 Task: Change  the formatting of the data to Which is Less than 10, In conditional formating, put the option 'Light Red Fill with Drak Red Text. 'add another formatting option Format As Table, insert the option Blue Table style Light 9 , change the format of Column Width to Auto fit Row HeightIn the sheet   Proactive Sales book
Action: Mouse moved to (256, 173)
Screenshot: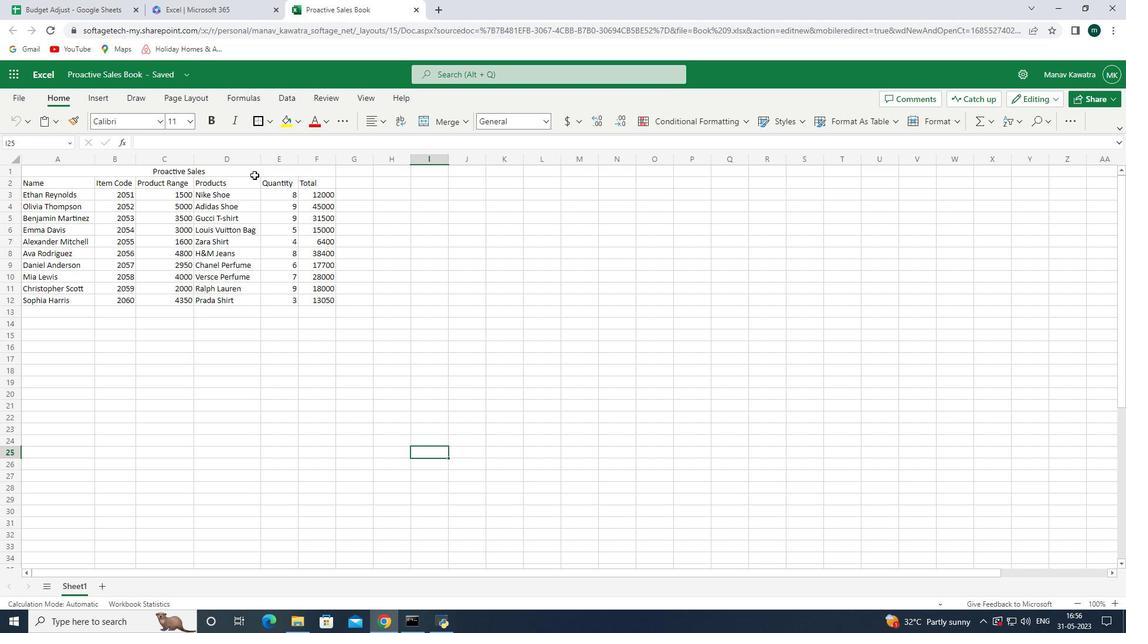 
Action: Mouse pressed left at (256, 173)
Screenshot: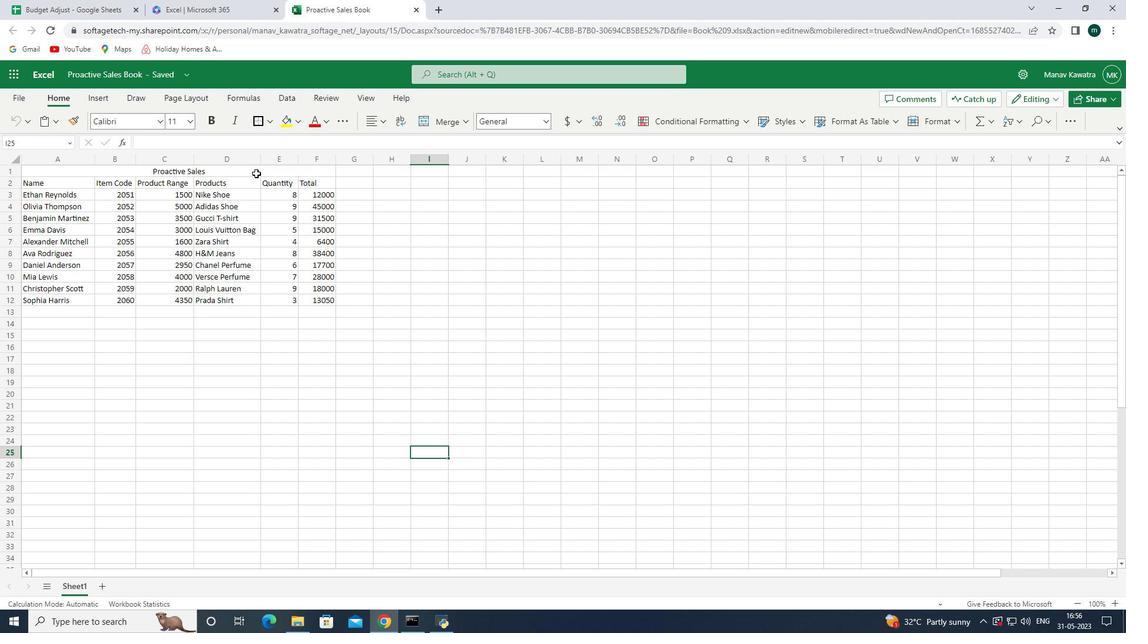 
Action: Mouse moved to (667, 120)
Screenshot: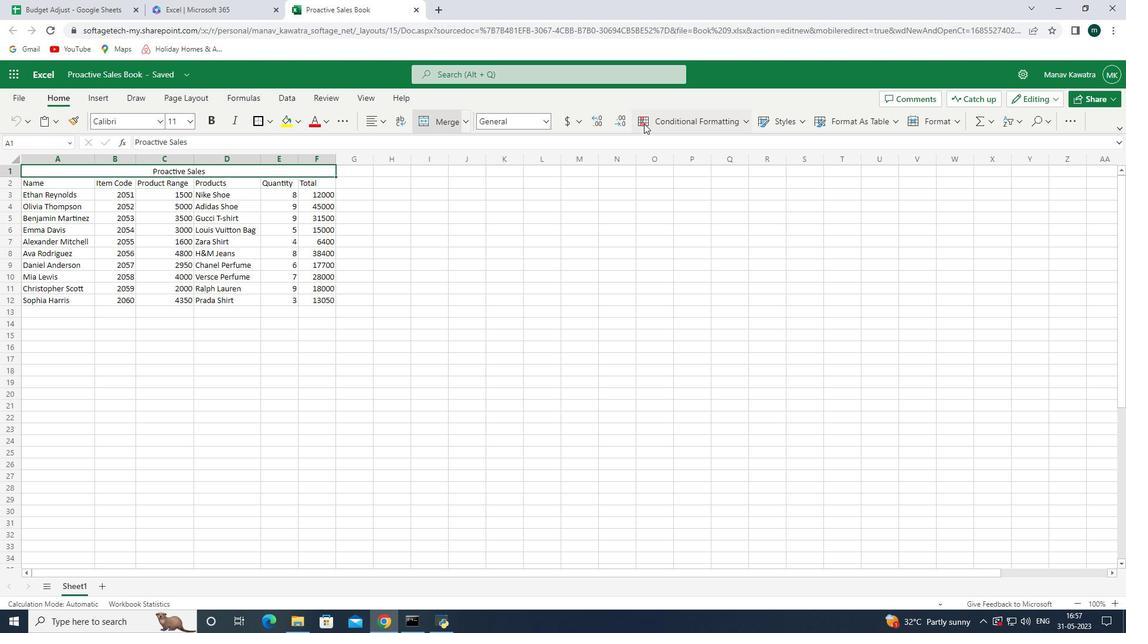 
Action: Mouse pressed left at (667, 120)
Screenshot: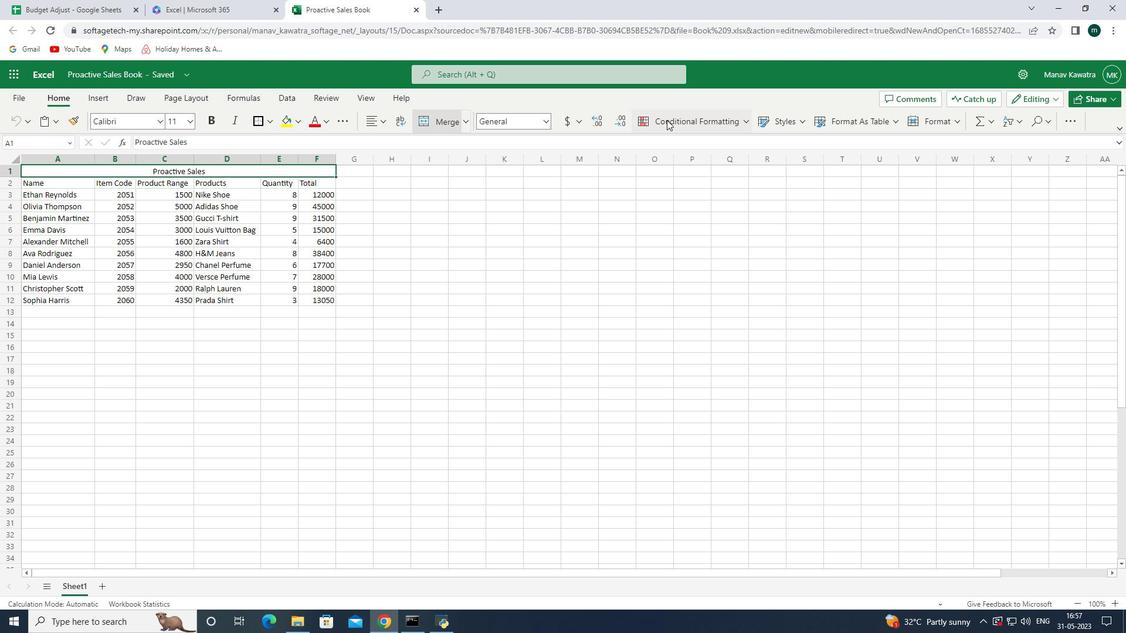
Action: Mouse moved to (780, 185)
Screenshot: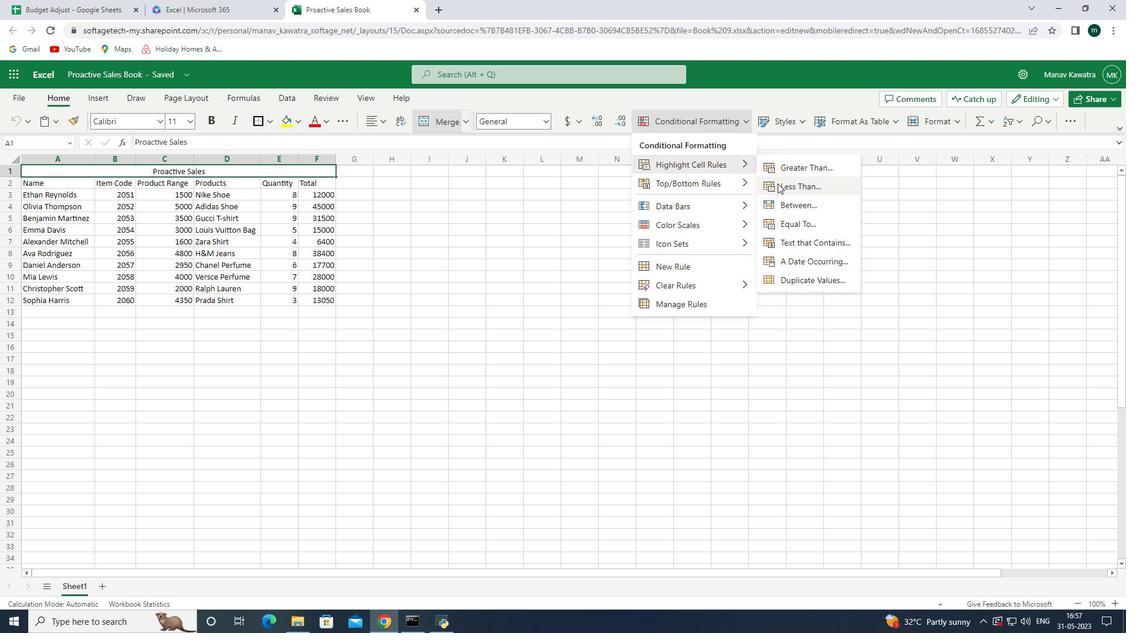 
Action: Mouse pressed left at (780, 185)
Screenshot: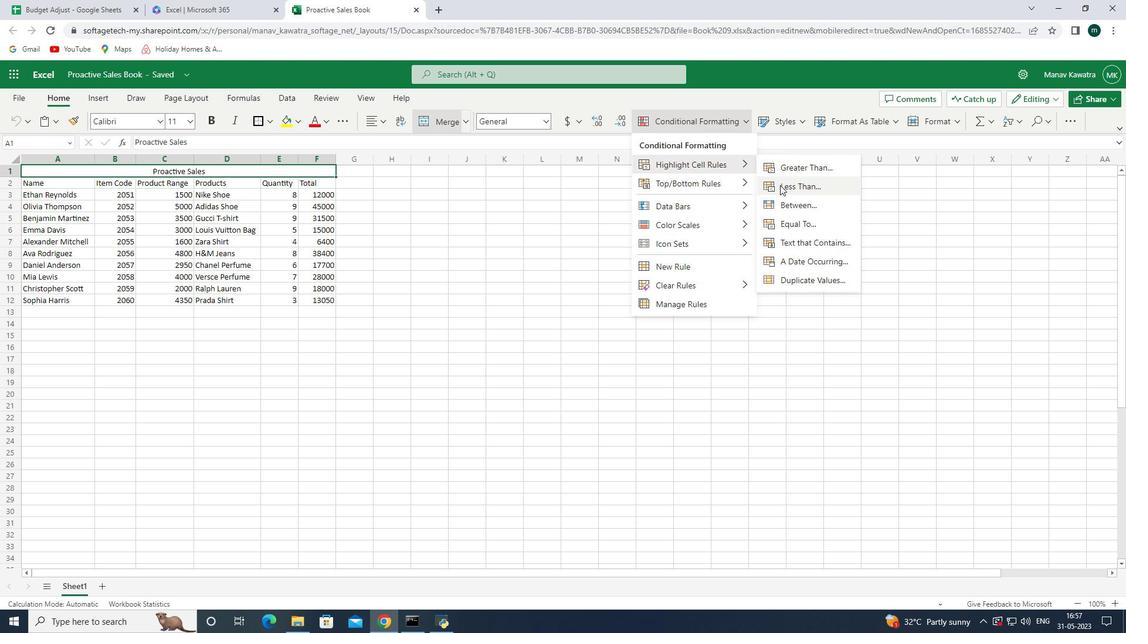
Action: Mouse moved to (1021, 326)
Screenshot: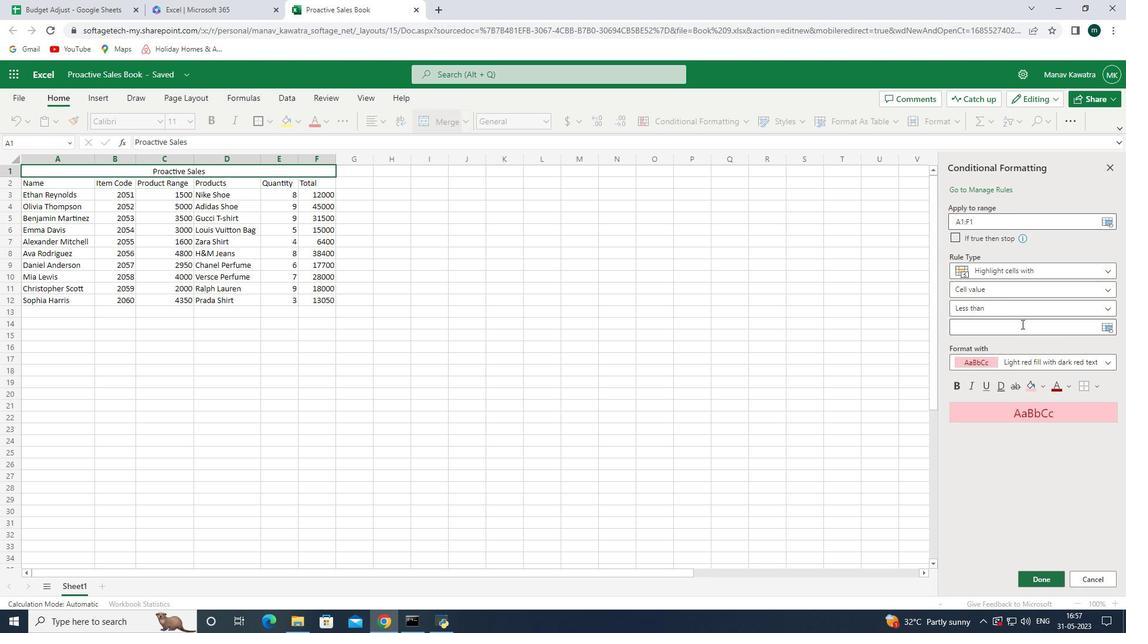 
Action: Mouse pressed left at (1021, 326)
Screenshot: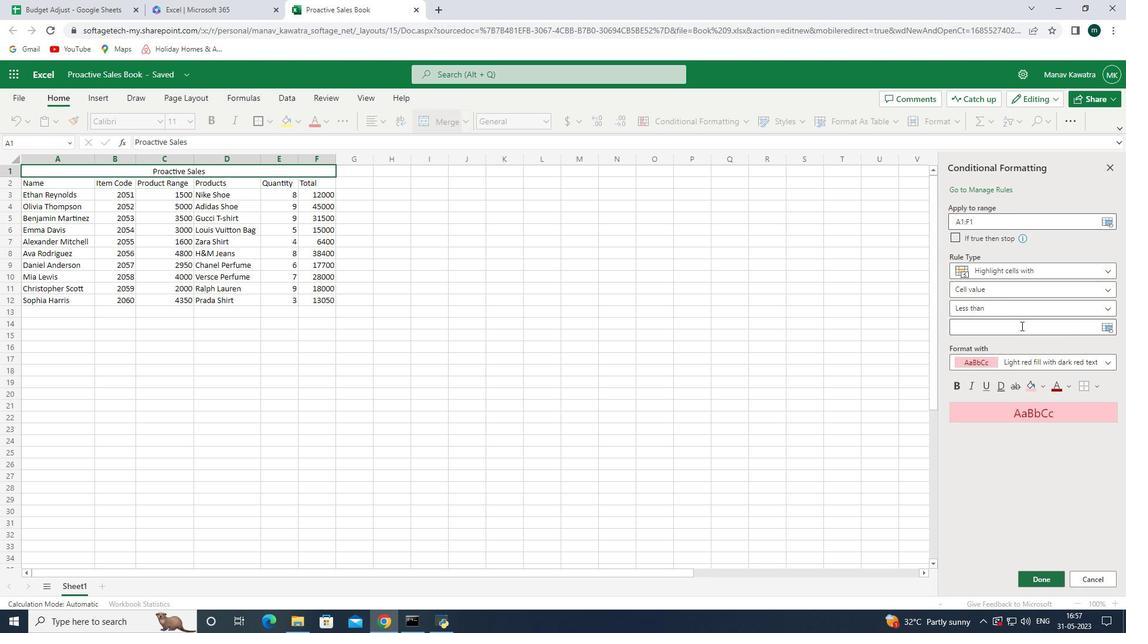 
Action: Key pressed 10
Screenshot: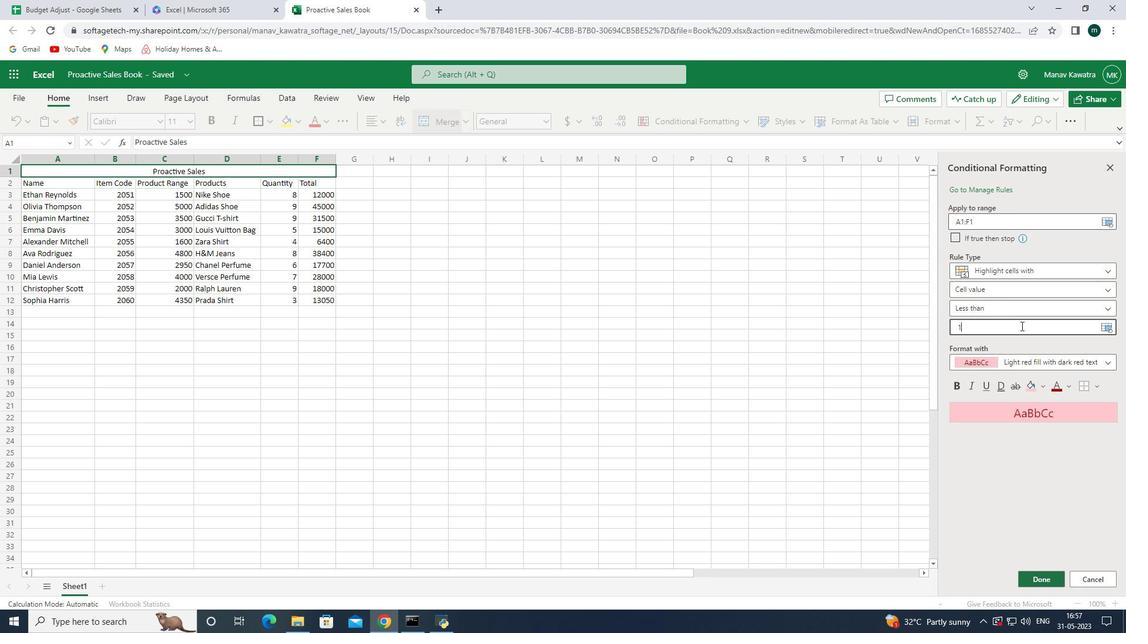 
Action: Mouse moved to (1024, 363)
Screenshot: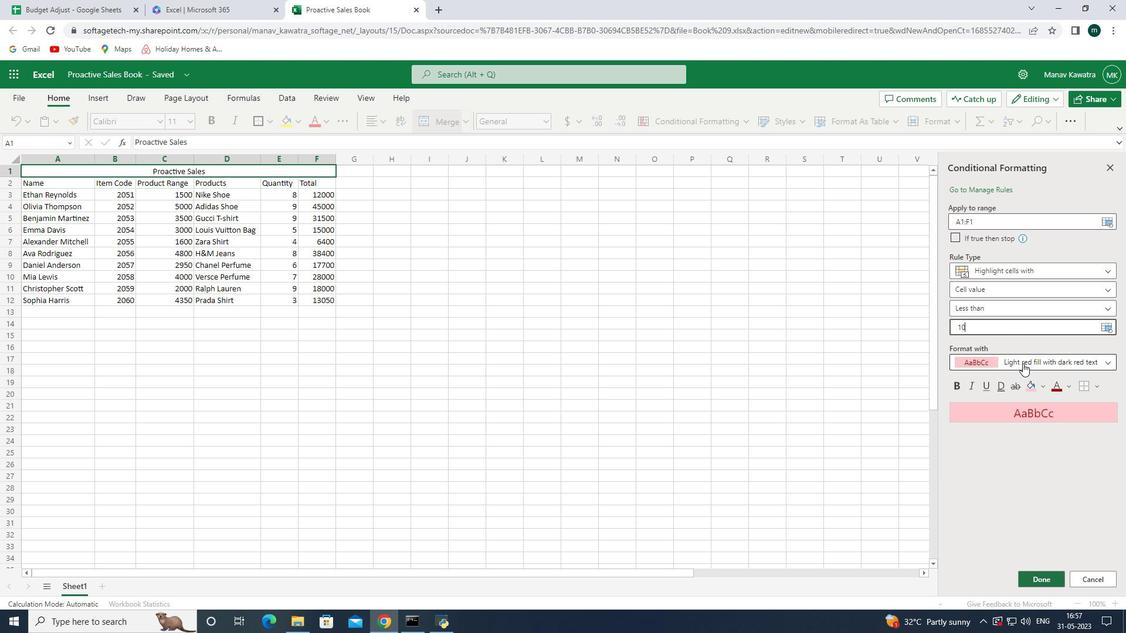 
Action: Mouse pressed left at (1024, 363)
Screenshot: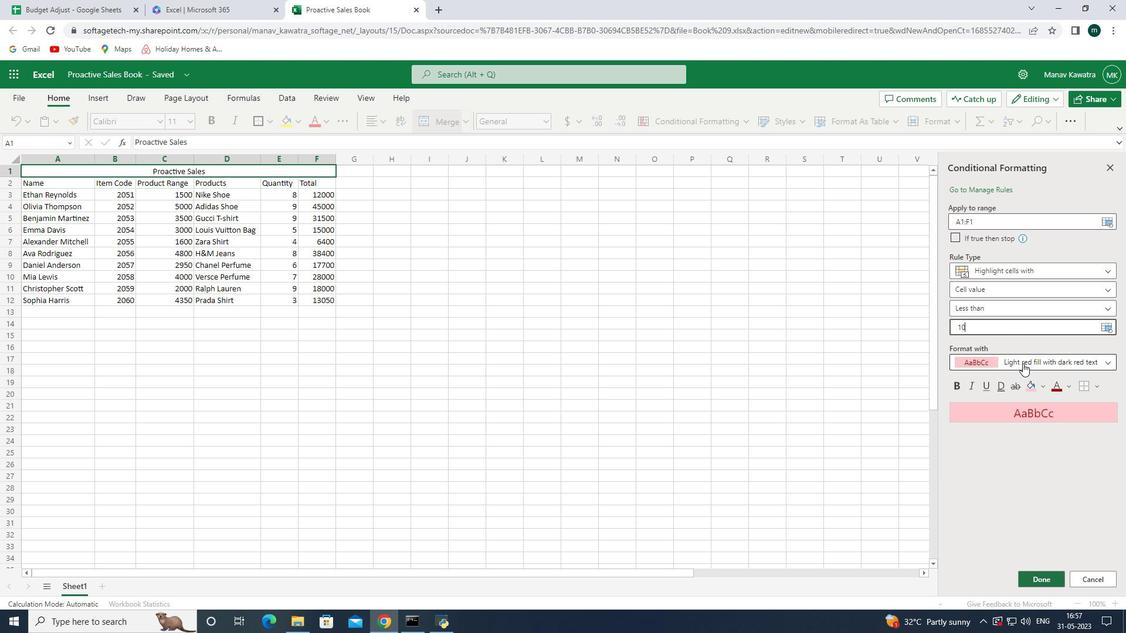 
Action: Mouse moved to (1015, 376)
Screenshot: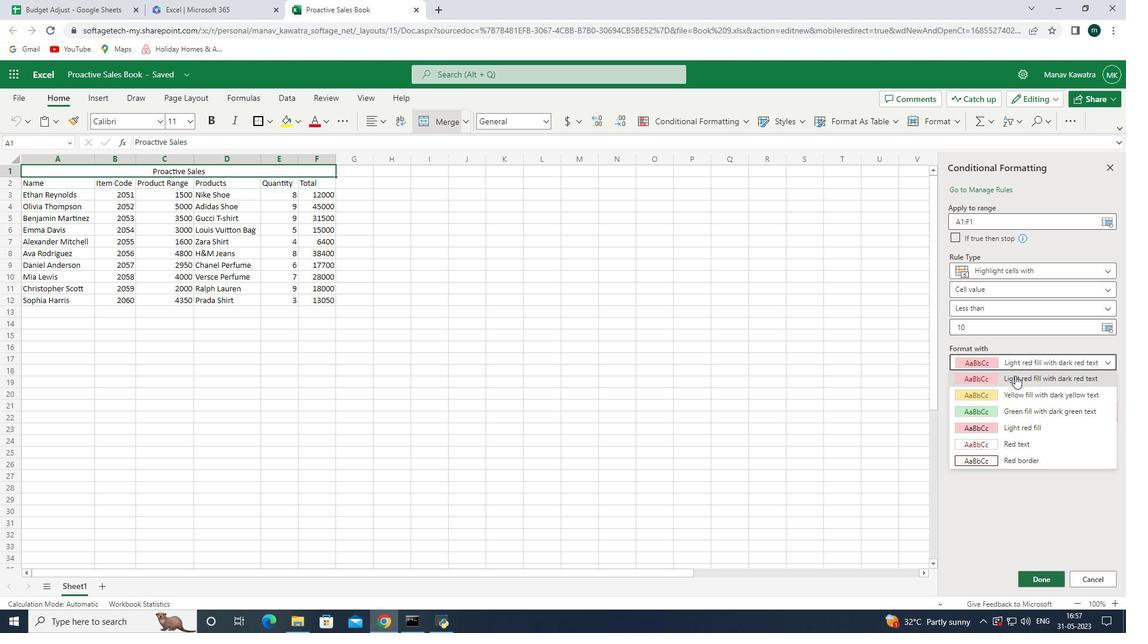 
Action: Mouse pressed left at (1015, 376)
Screenshot: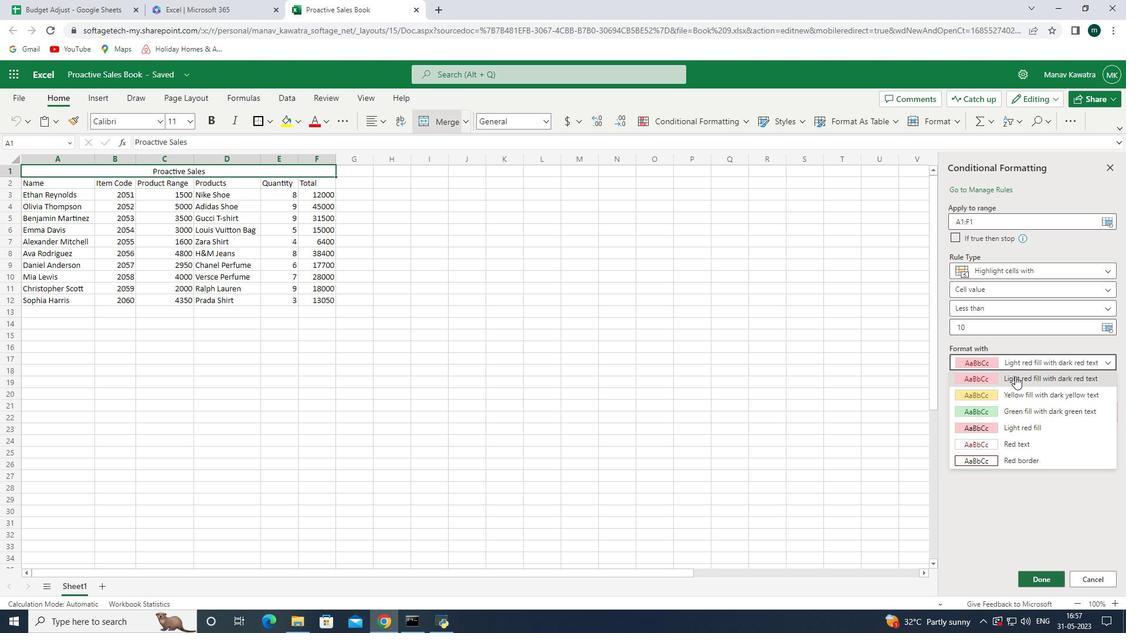 
Action: Mouse moved to (1027, 581)
Screenshot: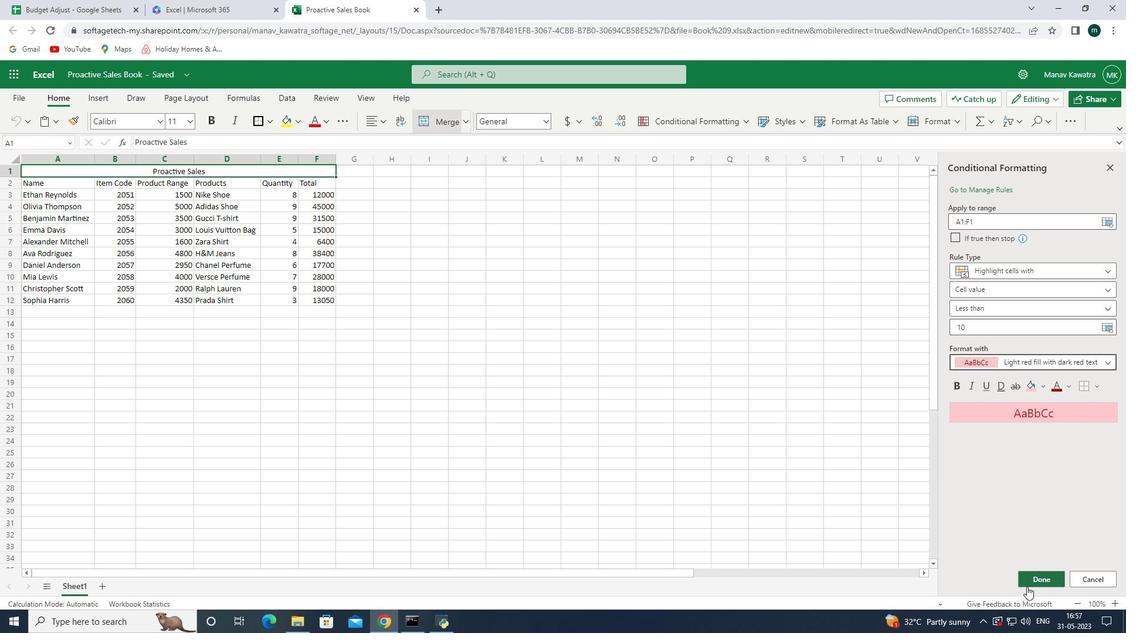 
Action: Mouse pressed left at (1027, 581)
Screenshot: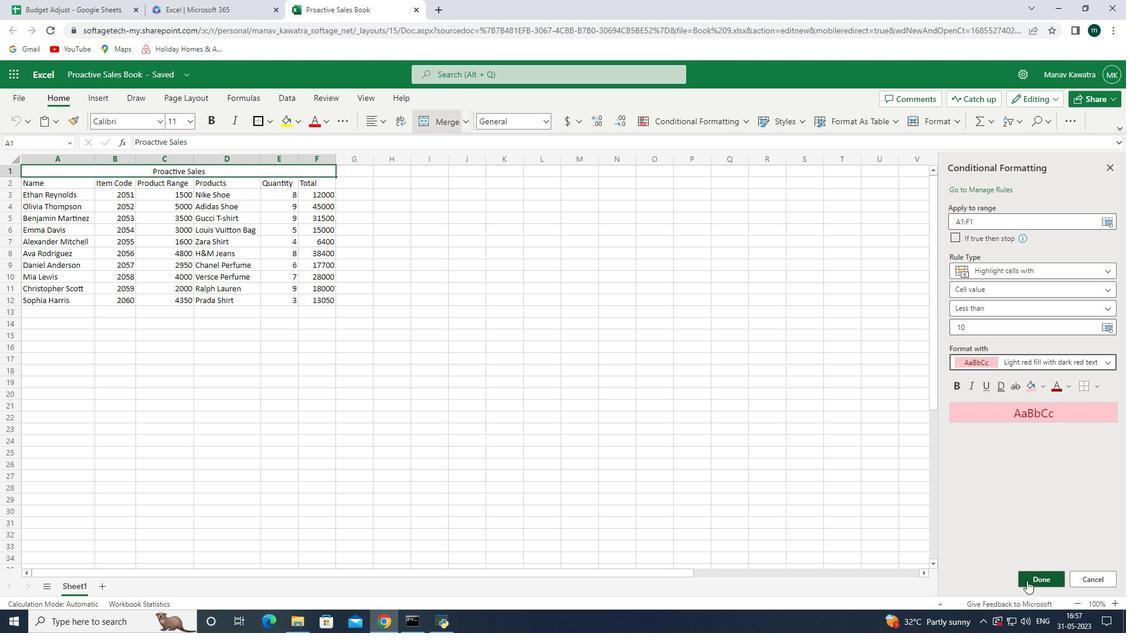 
Action: Mouse moved to (1106, 194)
Screenshot: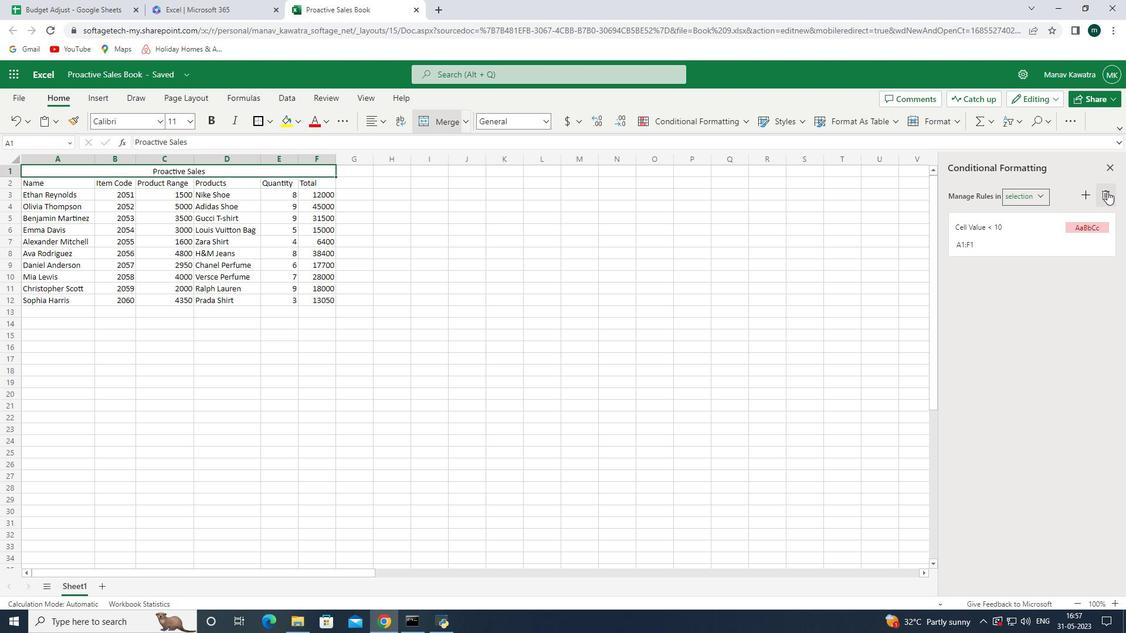 
Action: Mouse pressed left at (1106, 194)
Screenshot: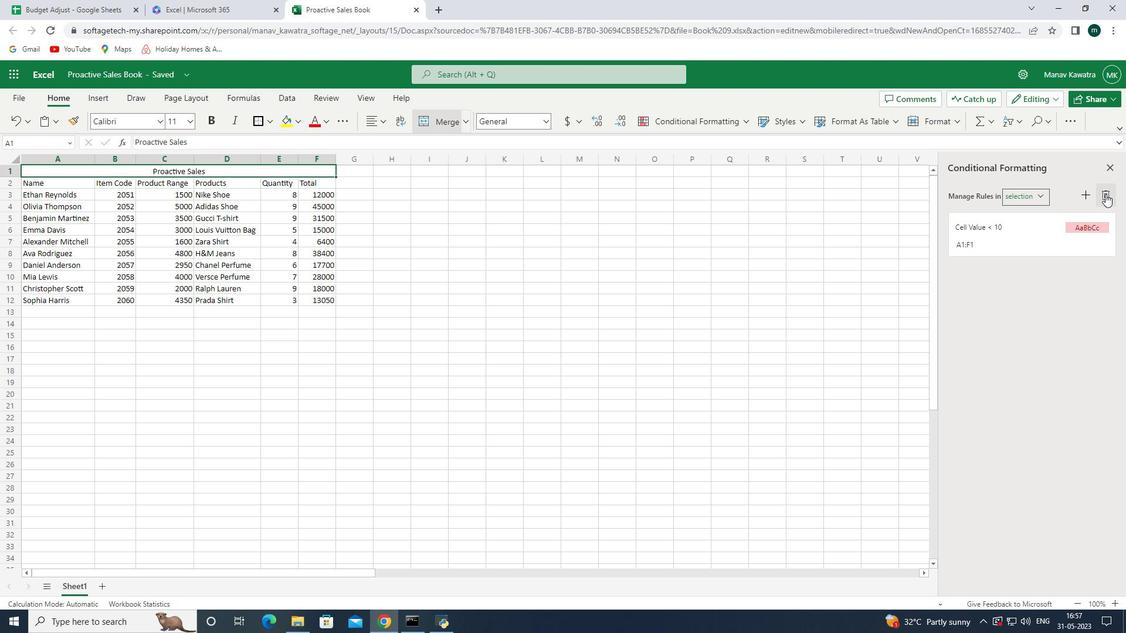 
Action: Mouse moved to (51, 177)
Screenshot: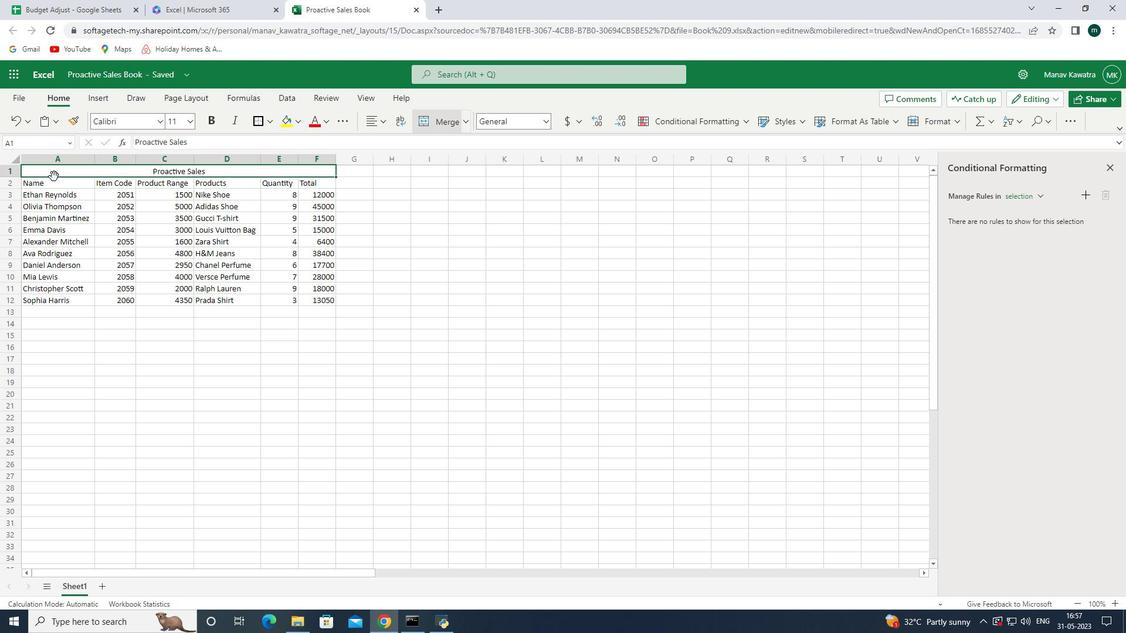 
Action: Mouse pressed left at (51, 177)
Screenshot: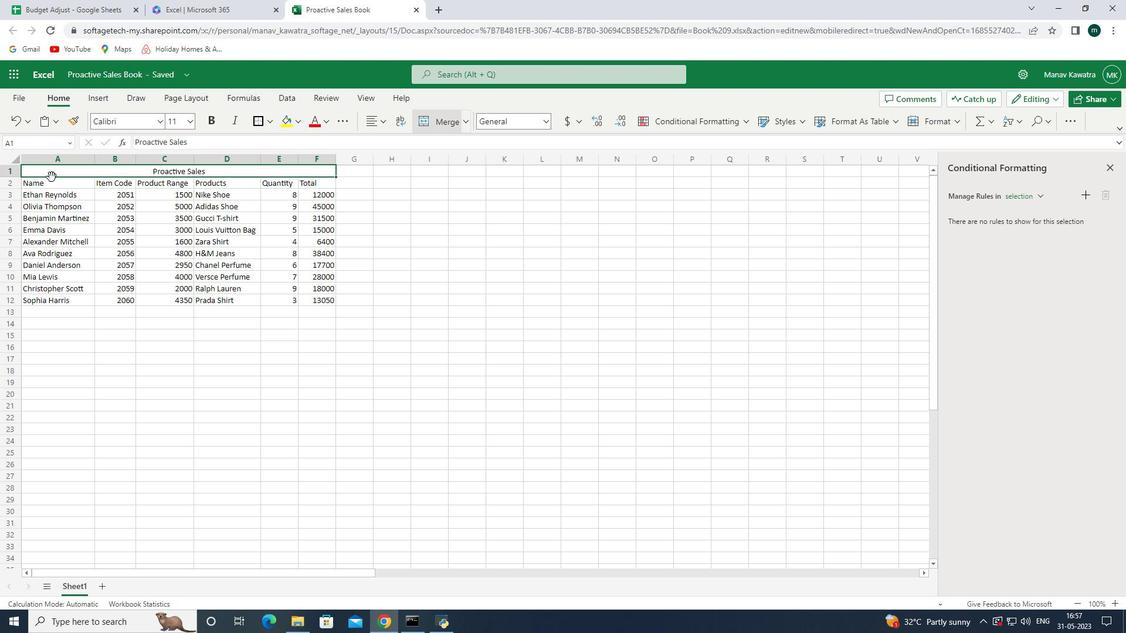 
Action: Mouse moved to (460, 229)
Screenshot: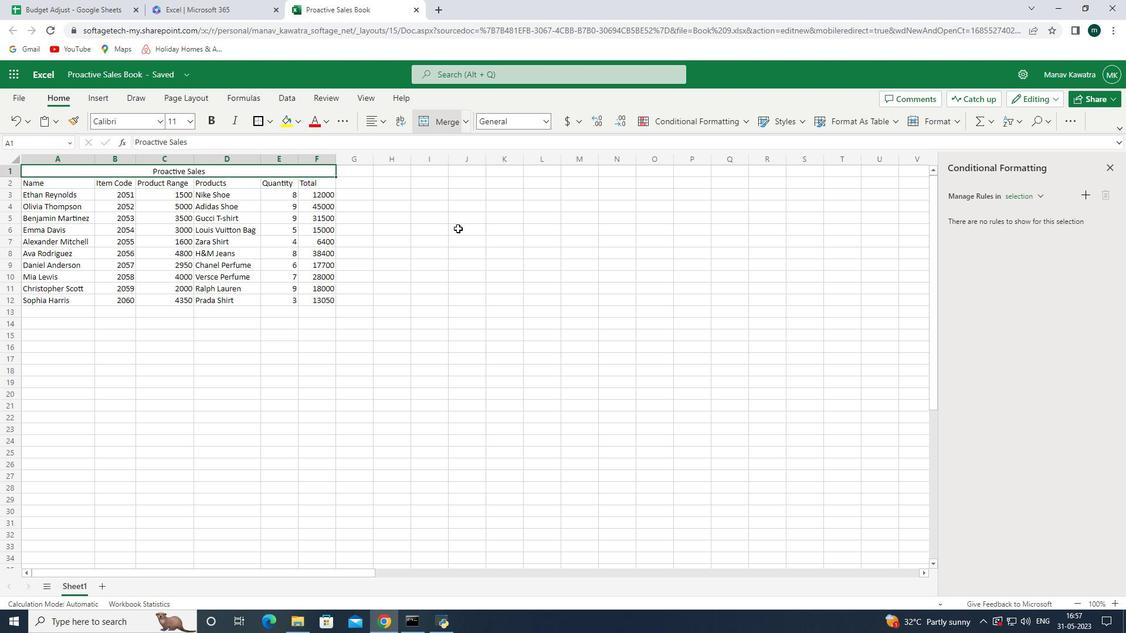 
Action: Mouse pressed left at (460, 229)
Screenshot: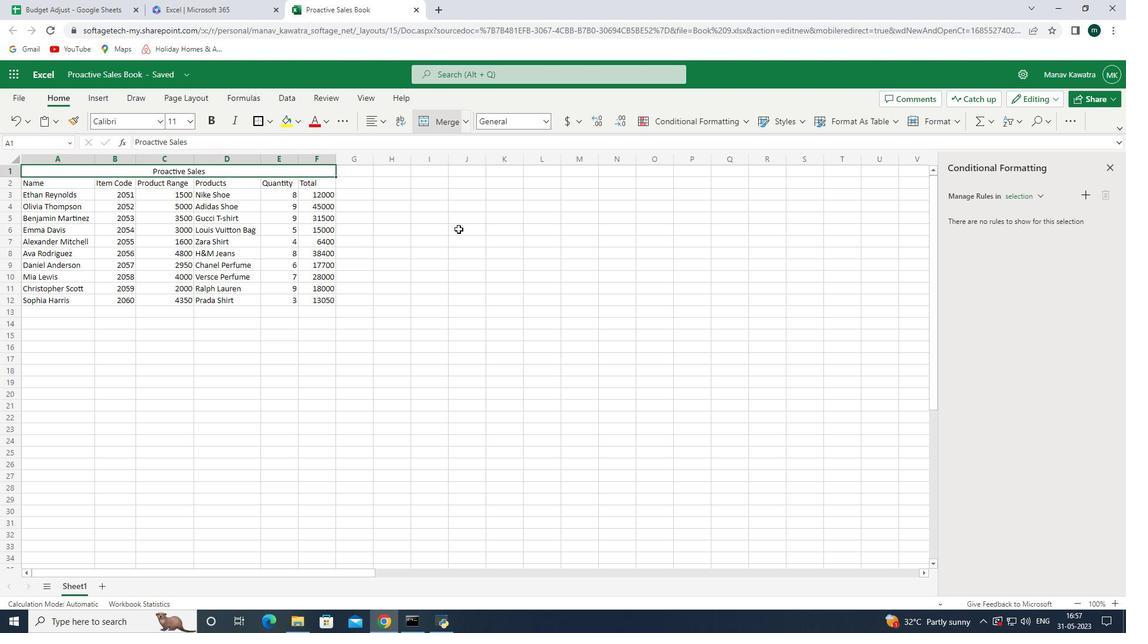 
Action: Mouse moved to (69, 168)
Screenshot: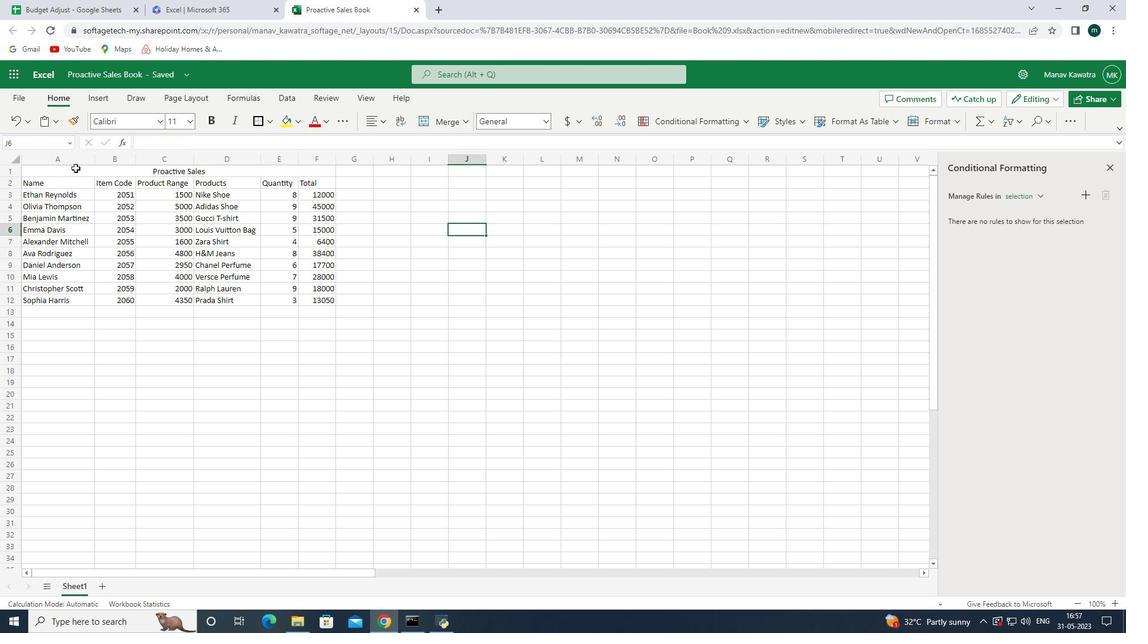 
Action: Mouse pressed left at (69, 168)
Screenshot: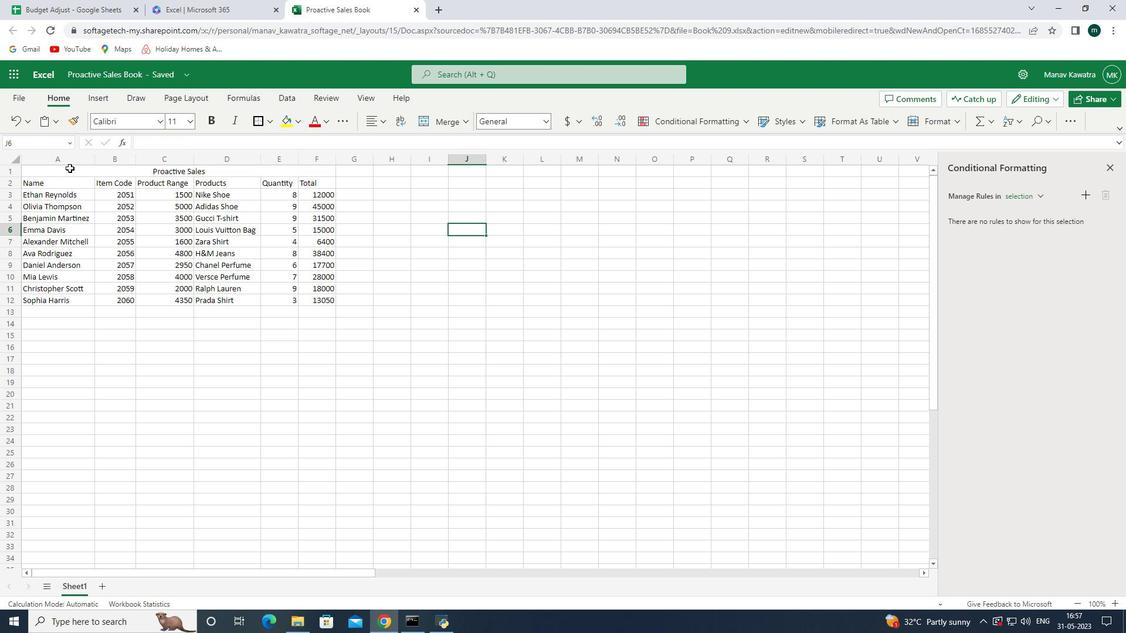 
Action: Mouse moved to (709, 124)
Screenshot: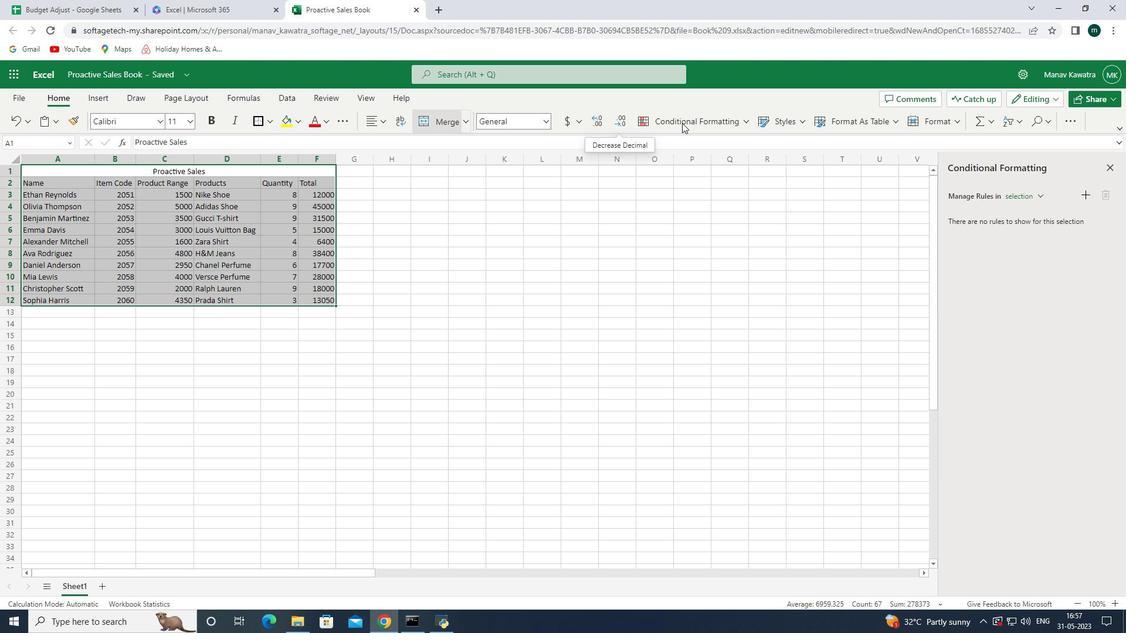 
Action: Mouse pressed left at (709, 124)
Screenshot: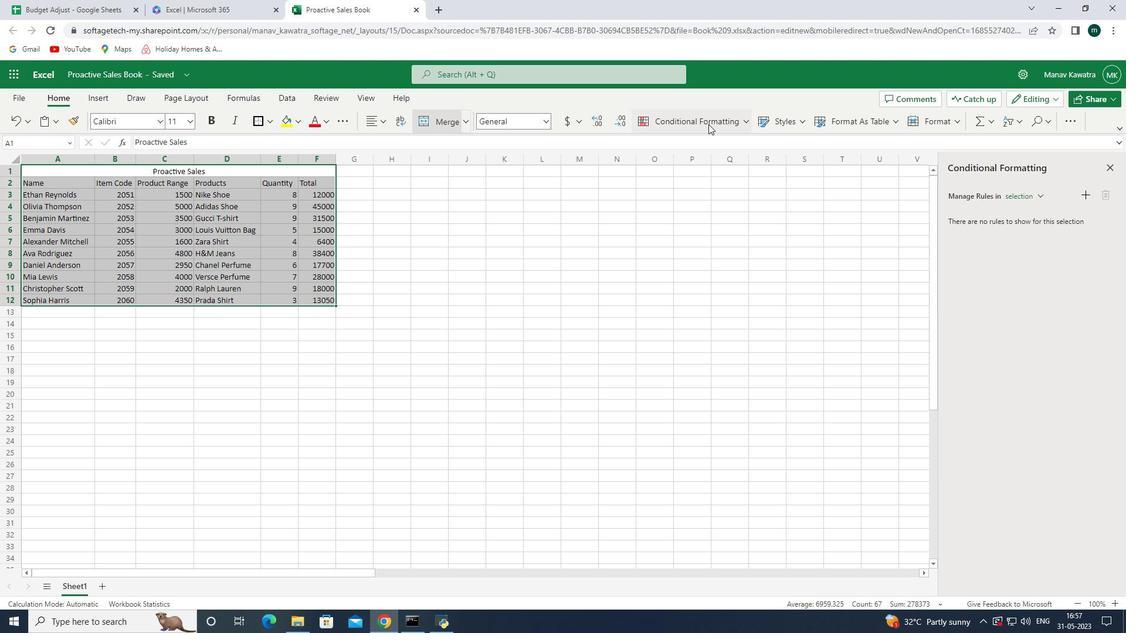 
Action: Mouse moved to (795, 181)
Screenshot: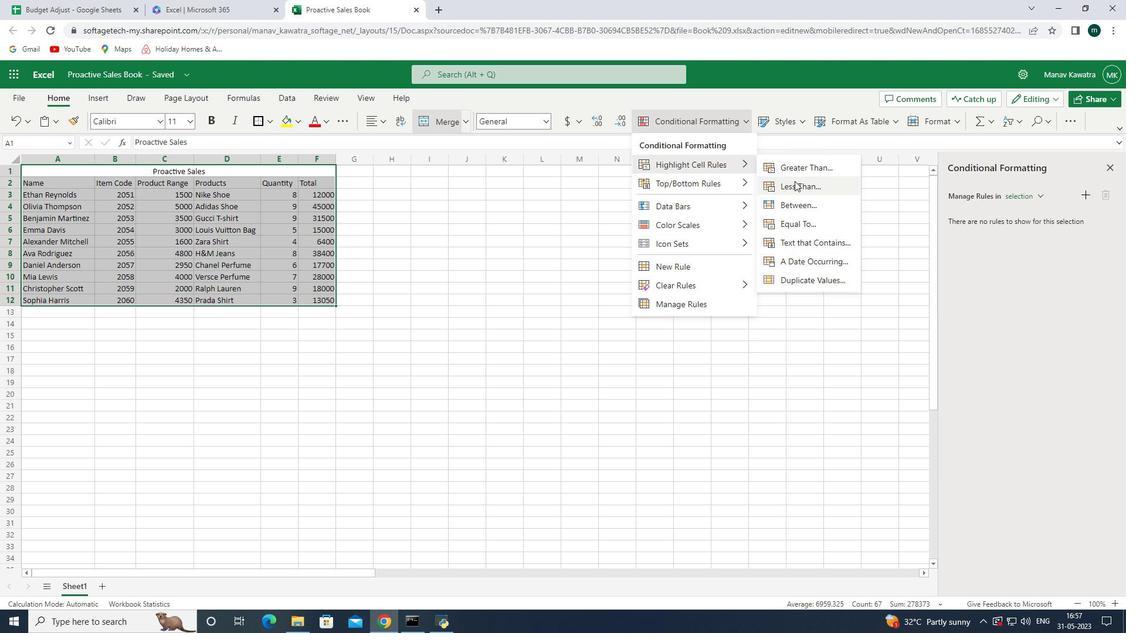
Action: Mouse pressed left at (795, 181)
Screenshot: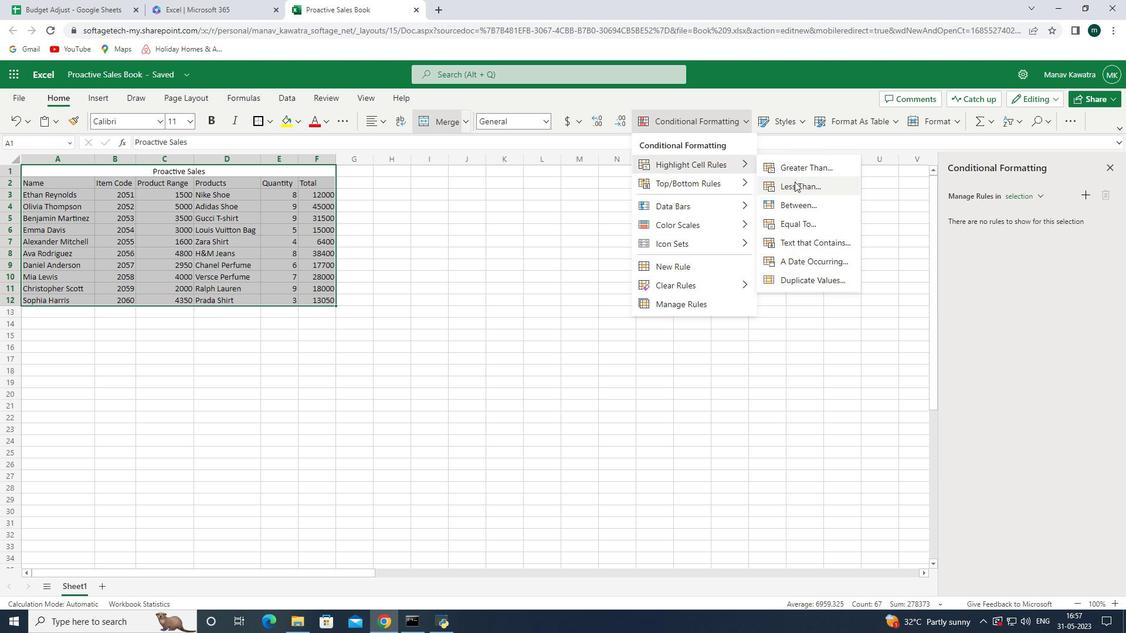 
Action: Mouse moved to (1003, 324)
Screenshot: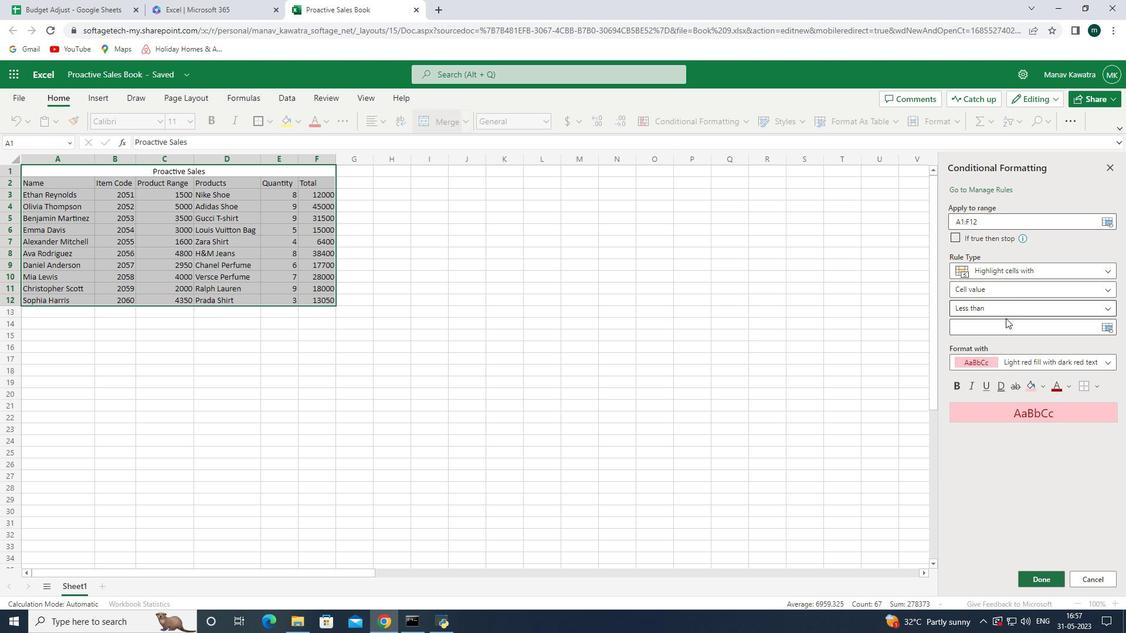 
Action: Key pressed 10
Screenshot: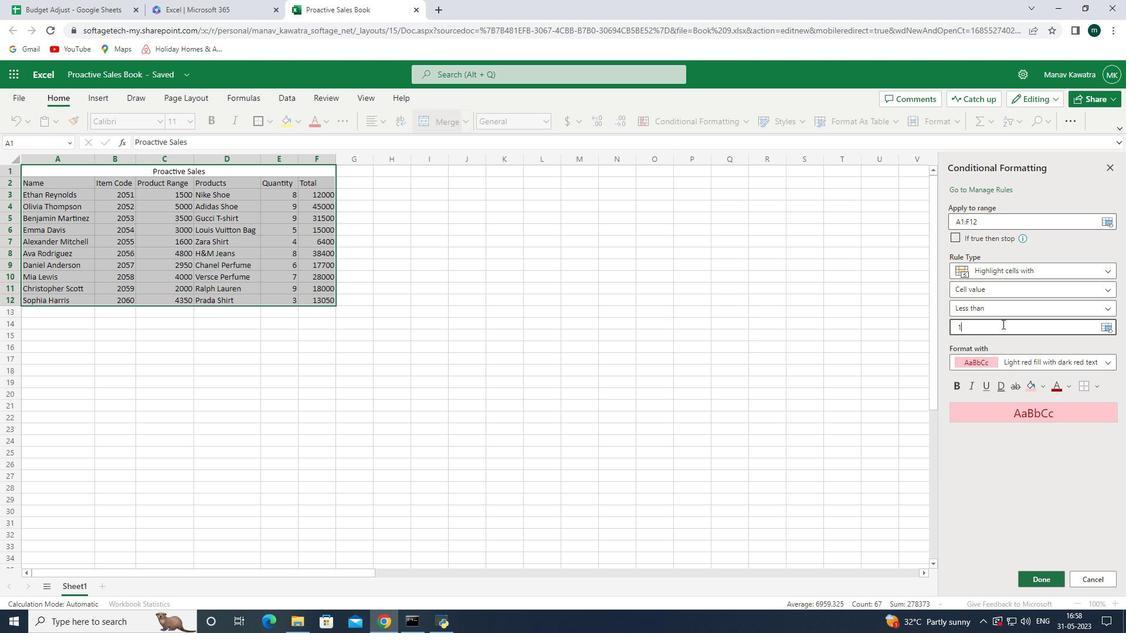 
Action: Mouse moved to (1050, 580)
Screenshot: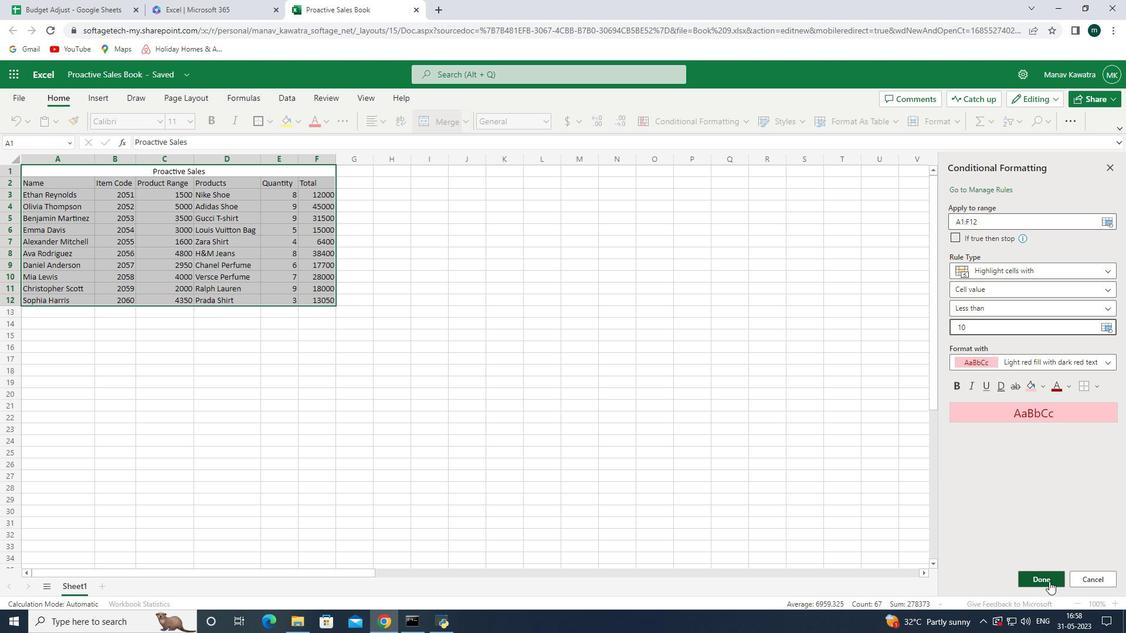 
Action: Mouse pressed left at (1050, 580)
Screenshot: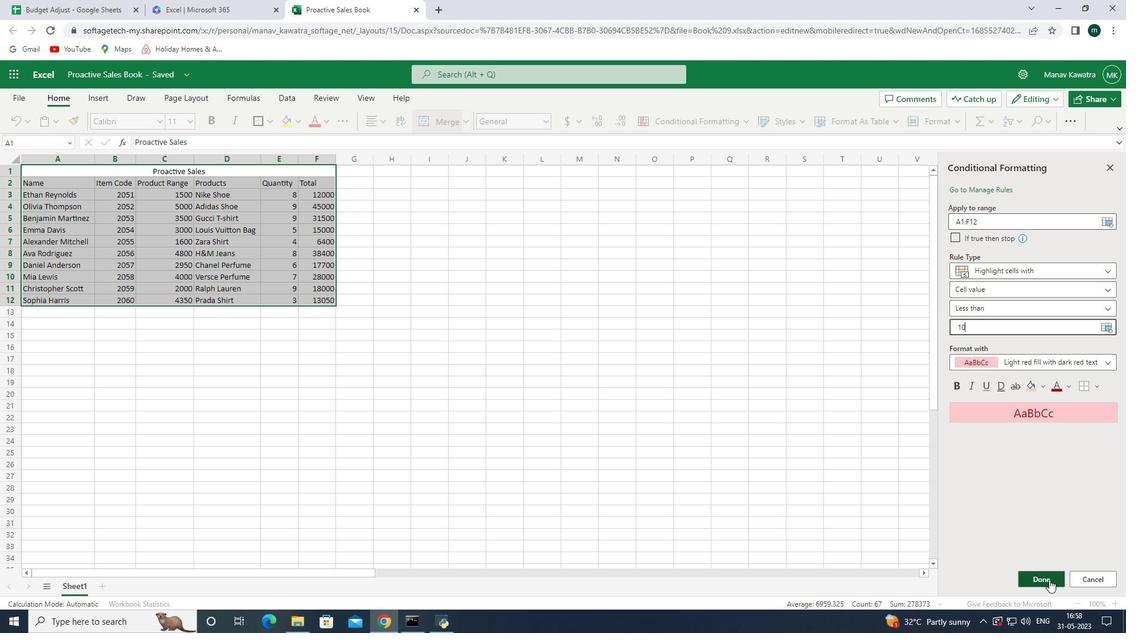 
Action: Mouse moved to (1110, 167)
Screenshot: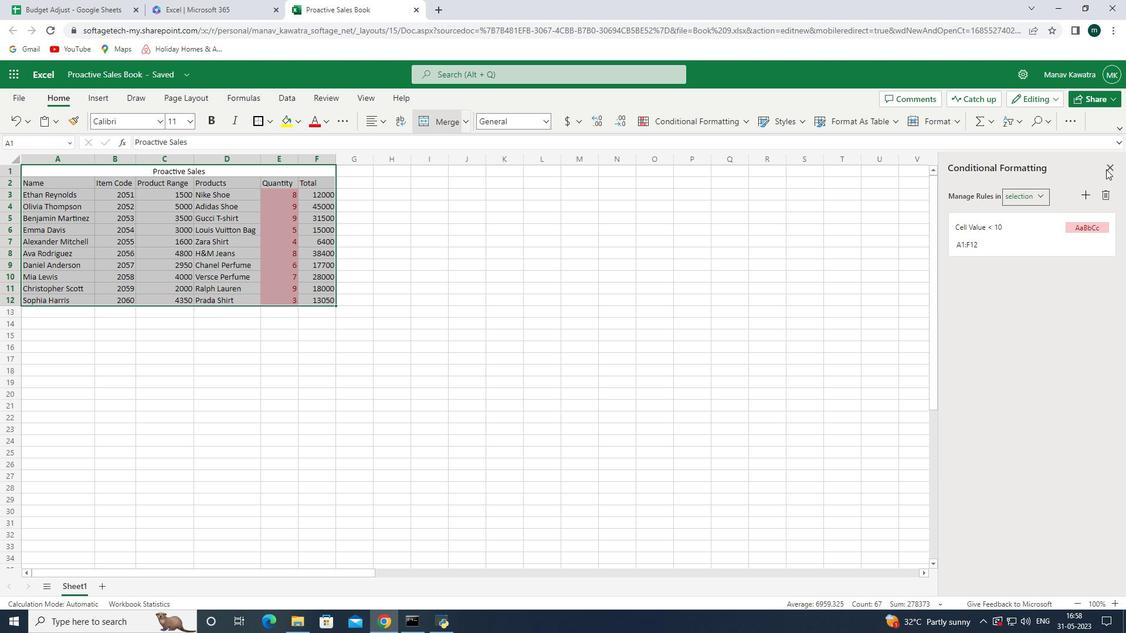
Action: Mouse pressed left at (1110, 167)
Screenshot: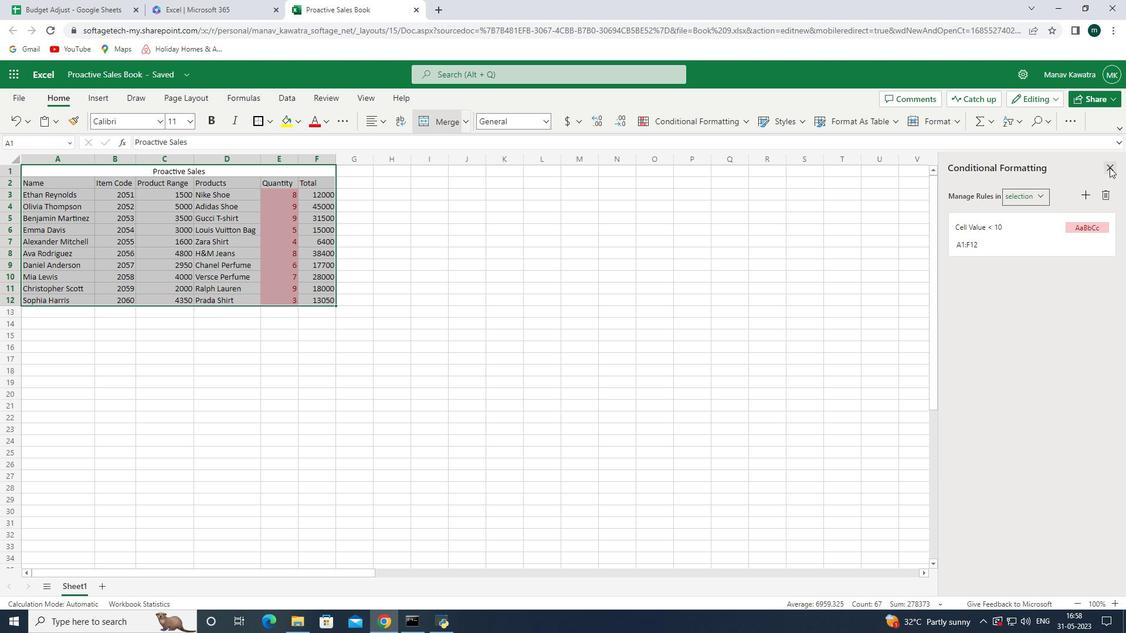 
Action: Mouse moved to (836, 121)
Screenshot: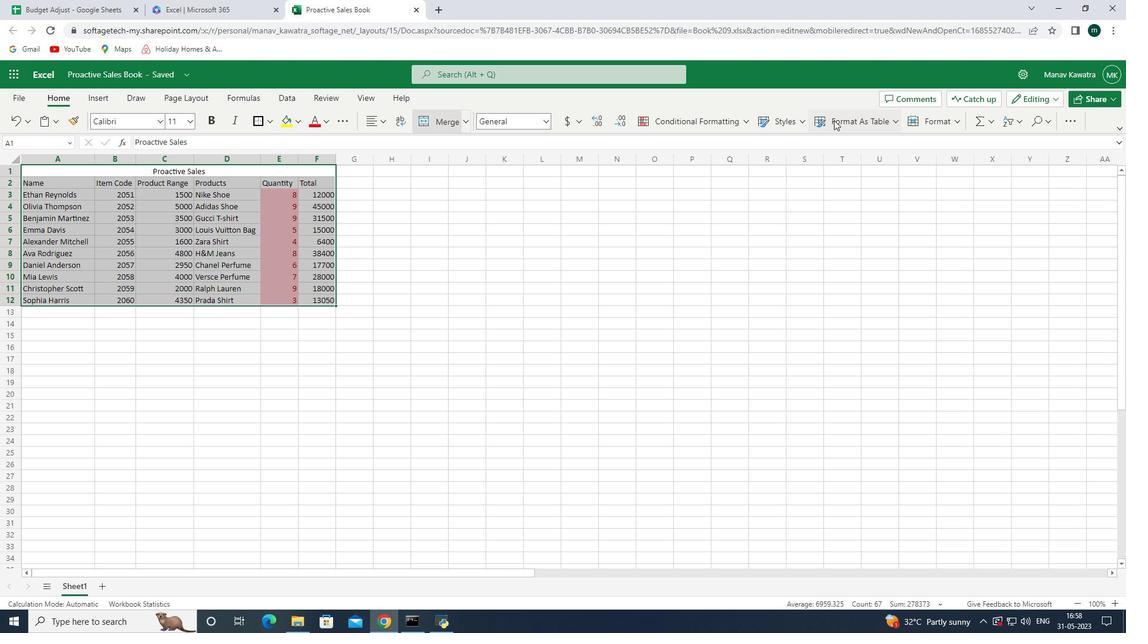 
Action: Mouse pressed left at (836, 121)
Screenshot: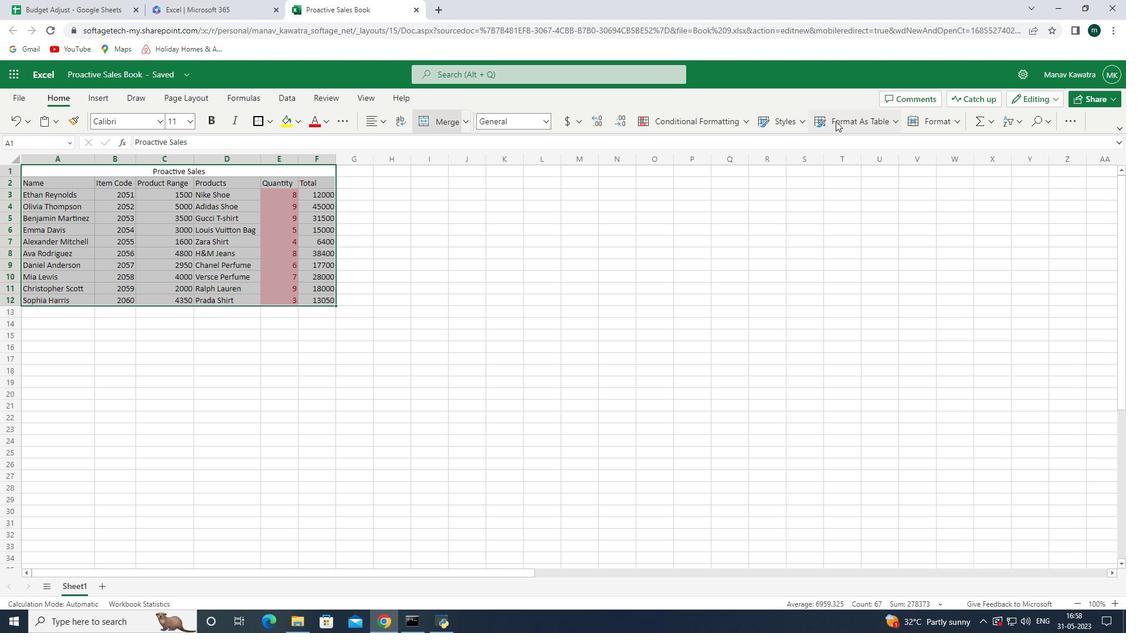 
Action: Mouse moved to (872, 338)
Screenshot: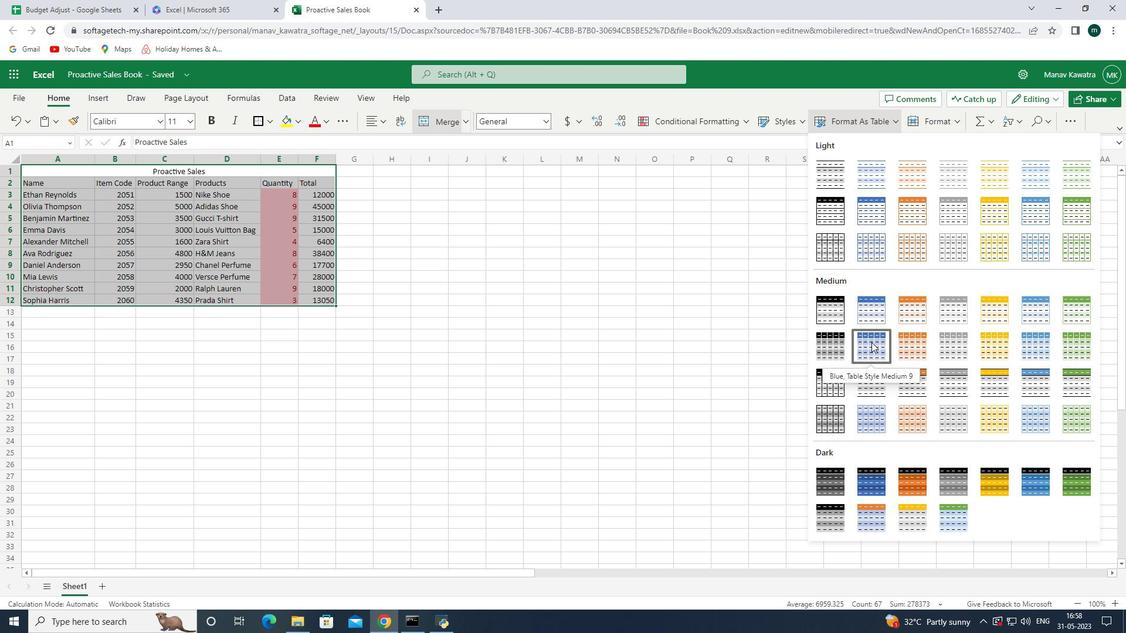 
Action: Mouse pressed left at (872, 338)
Screenshot: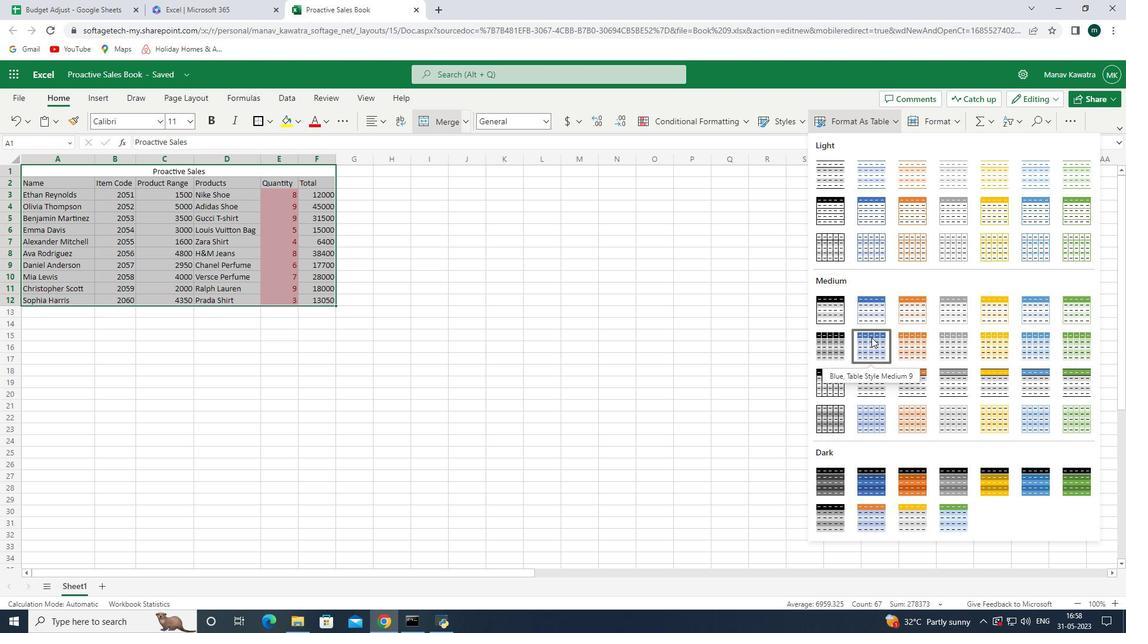 
Action: Mouse moved to (607, 369)
Screenshot: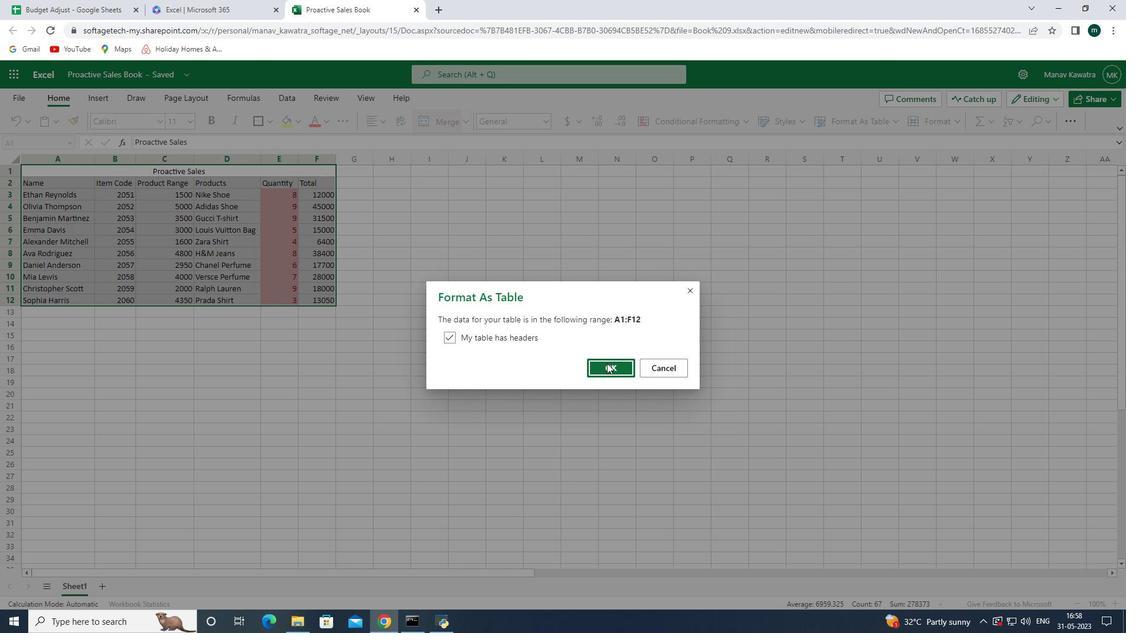 
Action: Mouse pressed left at (607, 369)
Screenshot: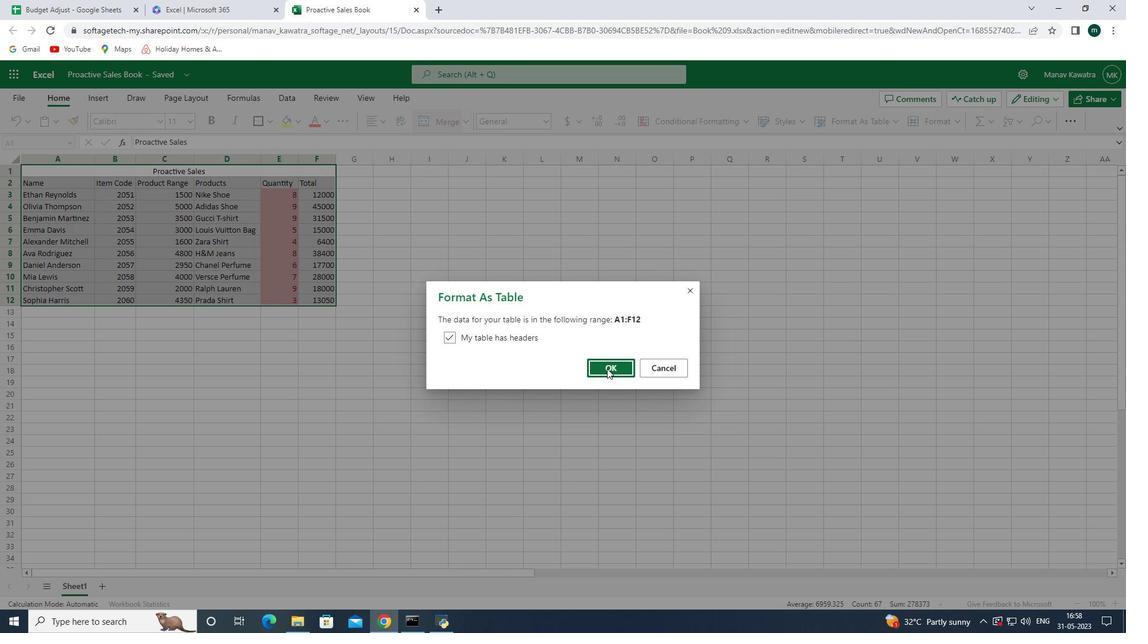 
Action: Mouse moved to (744, 123)
Screenshot: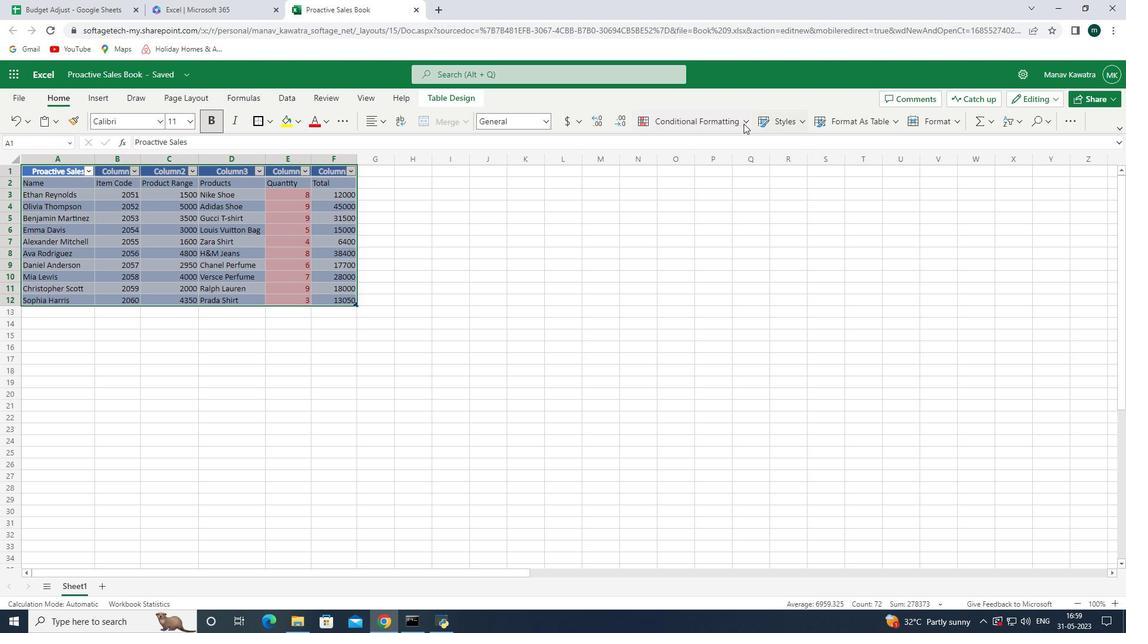 
Action: Mouse pressed left at (744, 123)
Screenshot: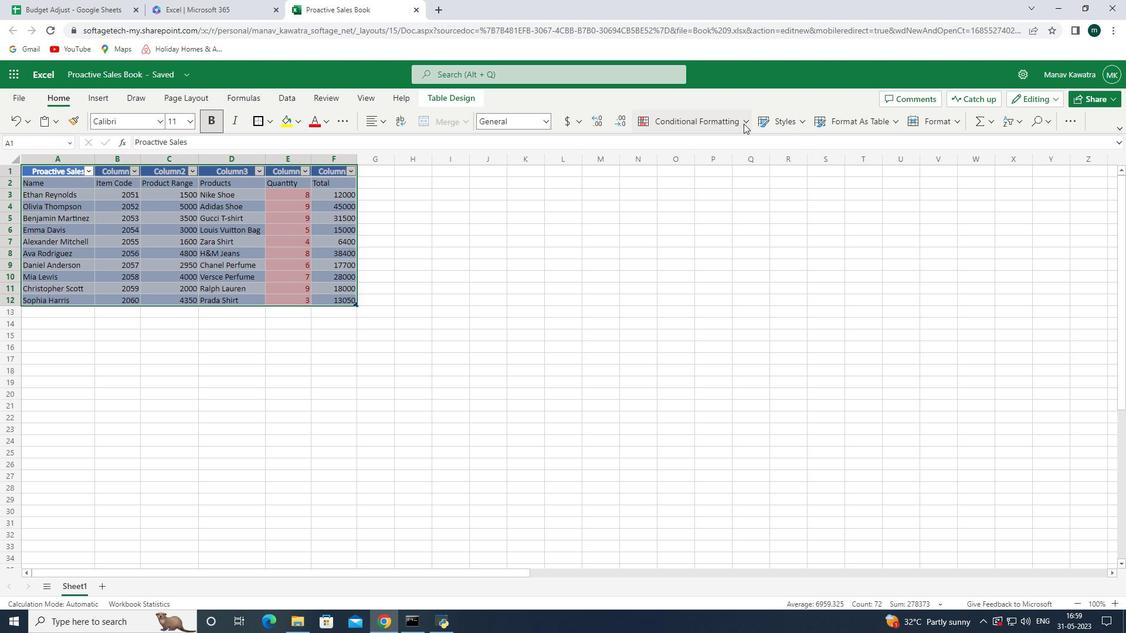 
Action: Mouse moved to (902, 121)
Screenshot: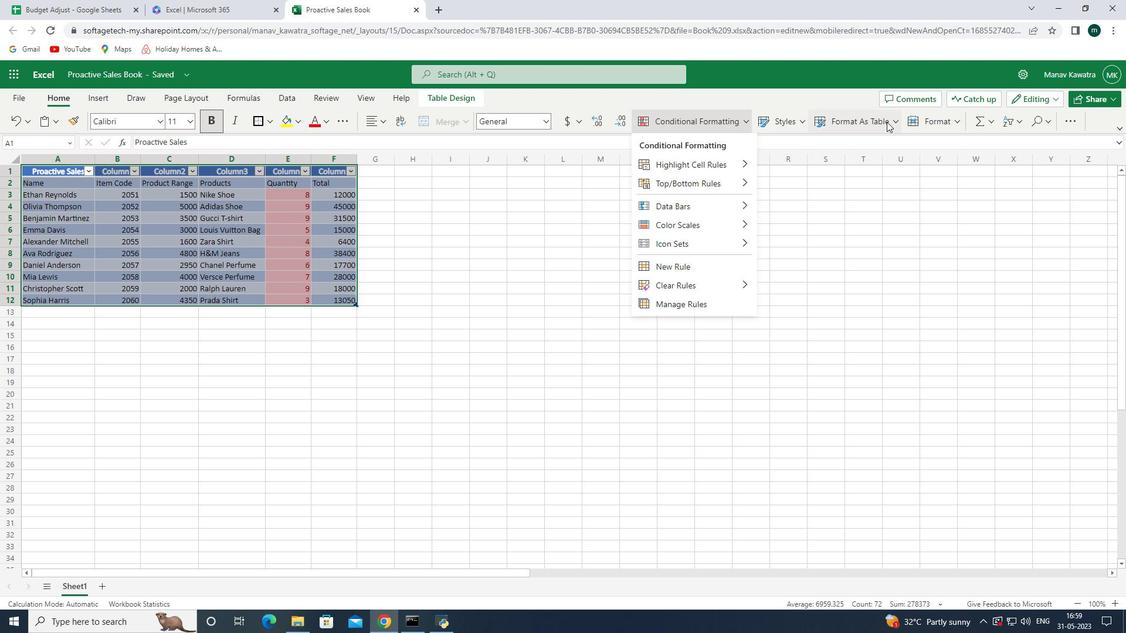 
Action: Mouse pressed left at (902, 121)
Screenshot: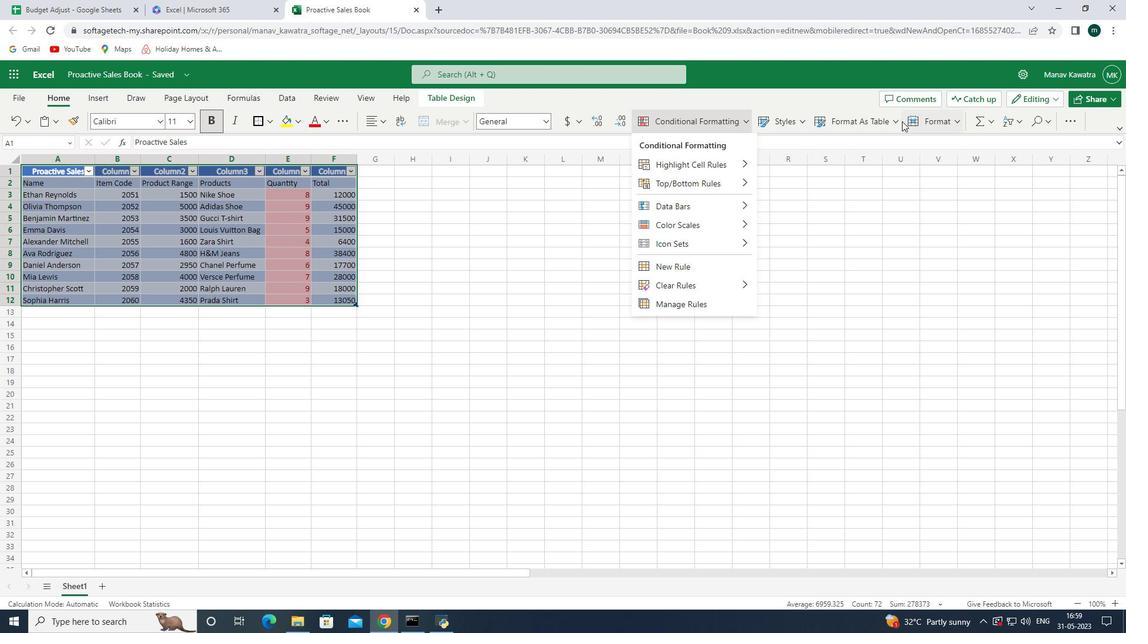 
Action: Mouse moved to (927, 181)
Screenshot: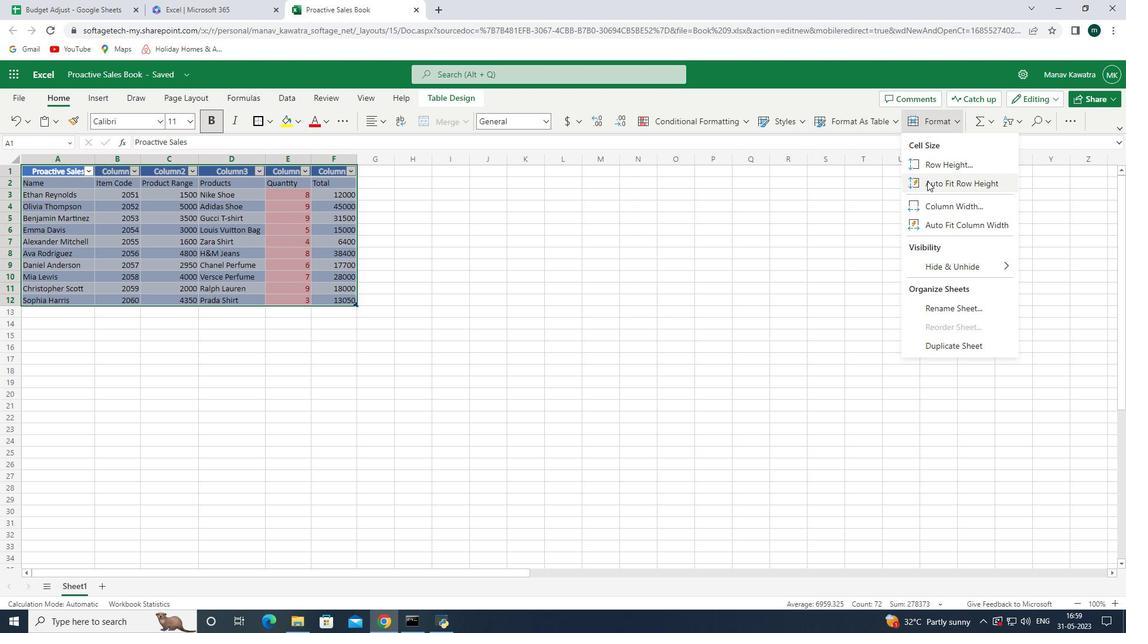 
Action: Mouse pressed left at (927, 181)
Screenshot: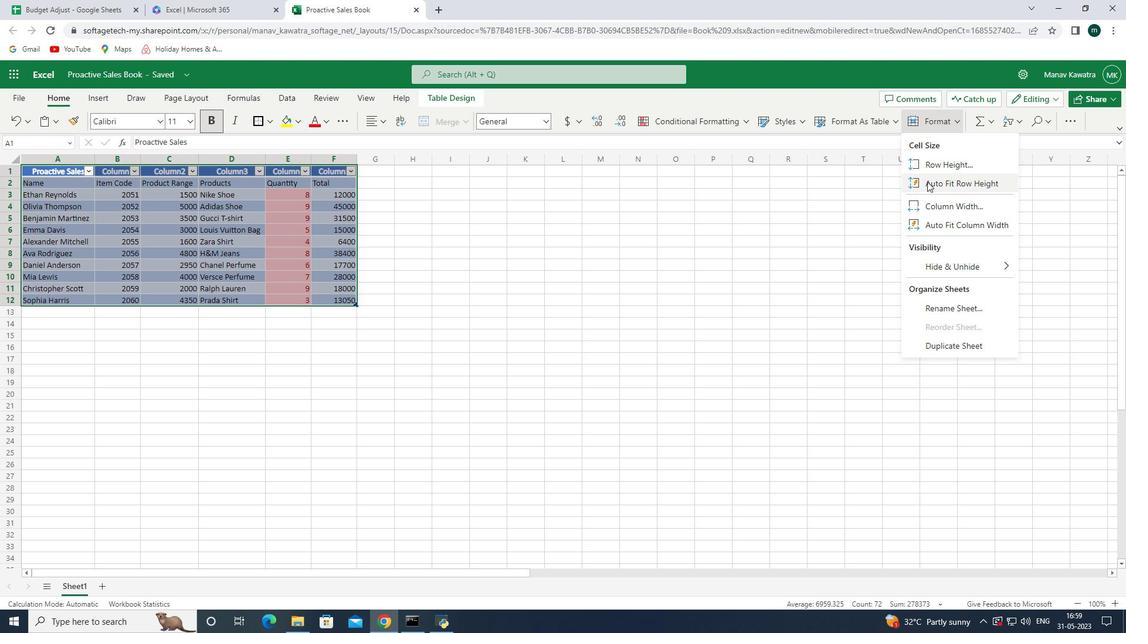 
Action: Mouse moved to (724, 348)
Screenshot: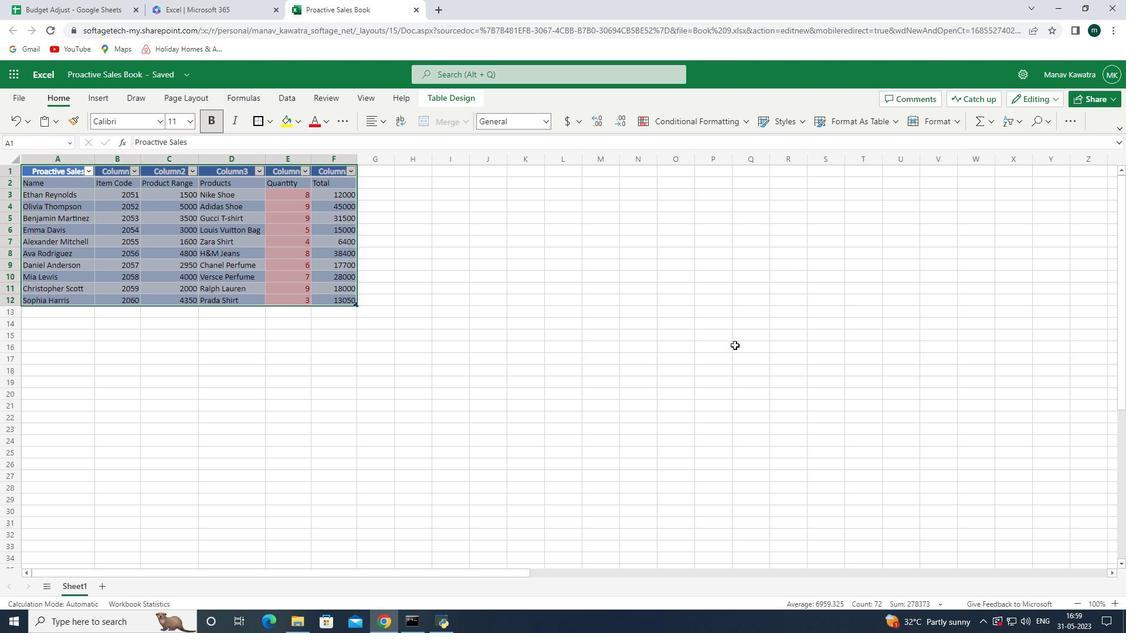 
Action: Mouse pressed left at (724, 348)
Screenshot: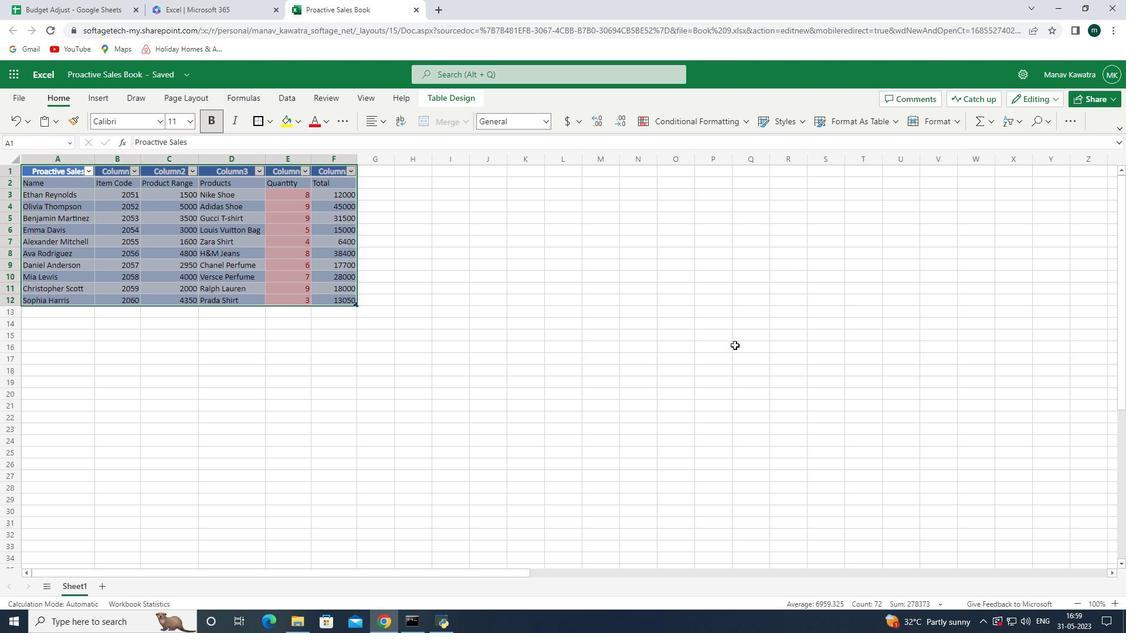 
Action: Key pressed ctrl+S
Screenshot: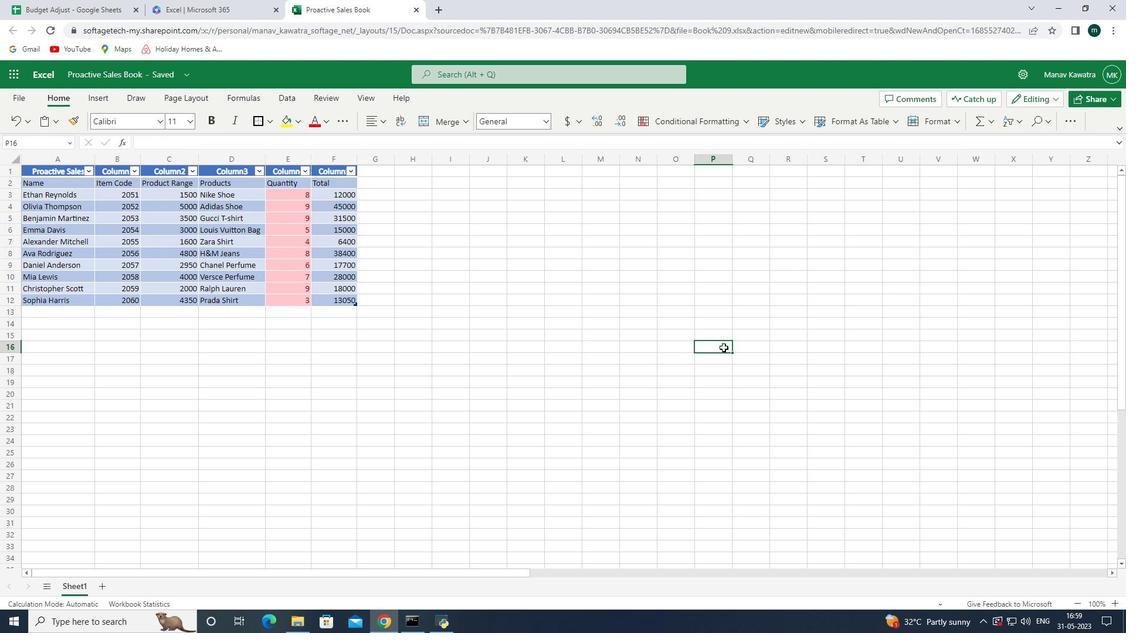 
Action: Mouse moved to (130, 221)
Screenshot: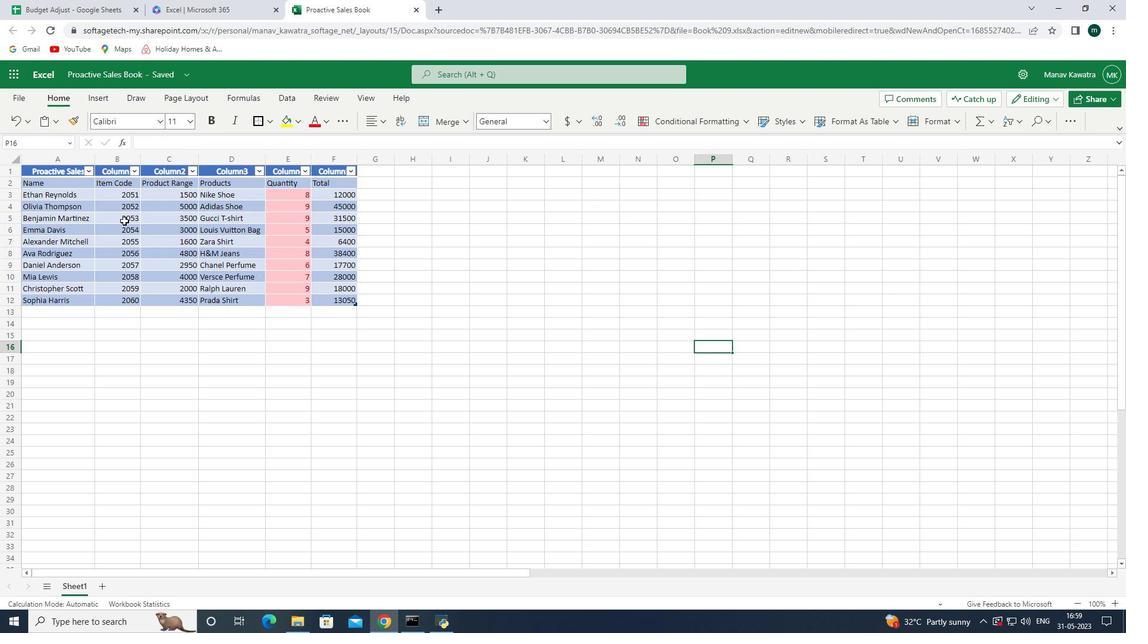 
